 Task: Open Card Company Culture Workshop in Board Customer Journey Mapping Tools to Workspace Financial Management and add a team member Softage.1@softage.net, a label Yellow, a checklist IT Infrastructure, an attachment from your google drive, a color Yellow and finally, add a card description 'Plan and execute company team-building conference with guest speakers on teamwork' and a comment 'Let us approach this task with a growth mindset, embracing challenges and seeing them as opportunities to learn and improve.'. Add a start date 'Jan 01, 1900' with a due date 'Jan 08, 1900'
Action: Mouse moved to (96, 290)
Screenshot: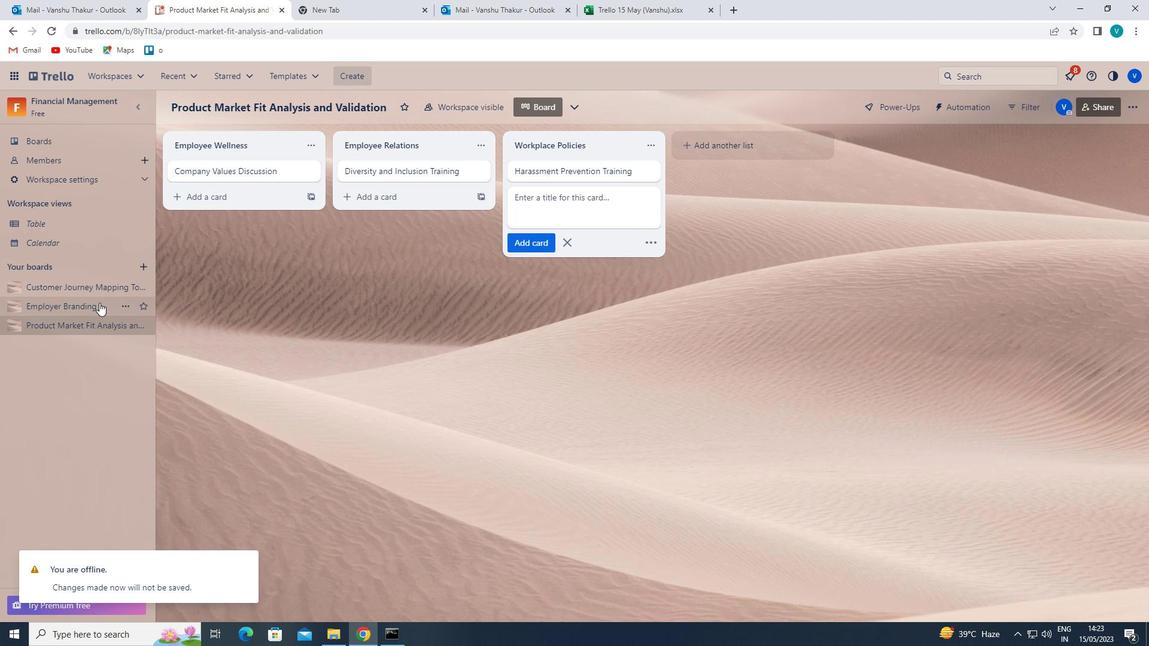 
Action: Mouse pressed left at (96, 290)
Screenshot: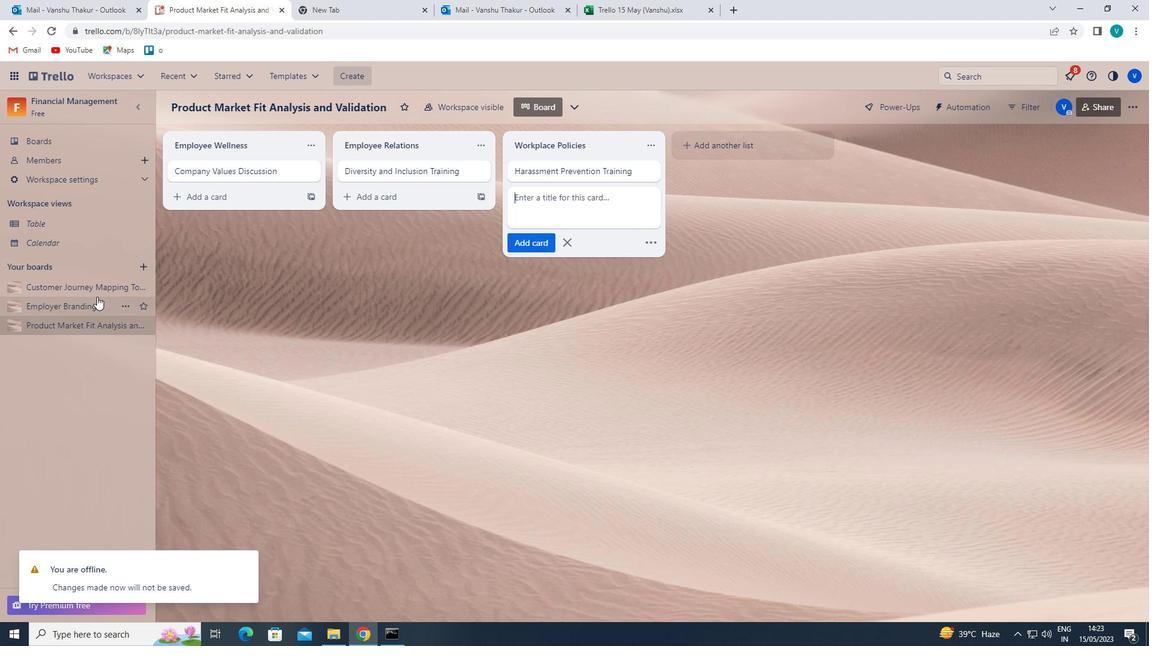 
Action: Mouse moved to (252, 175)
Screenshot: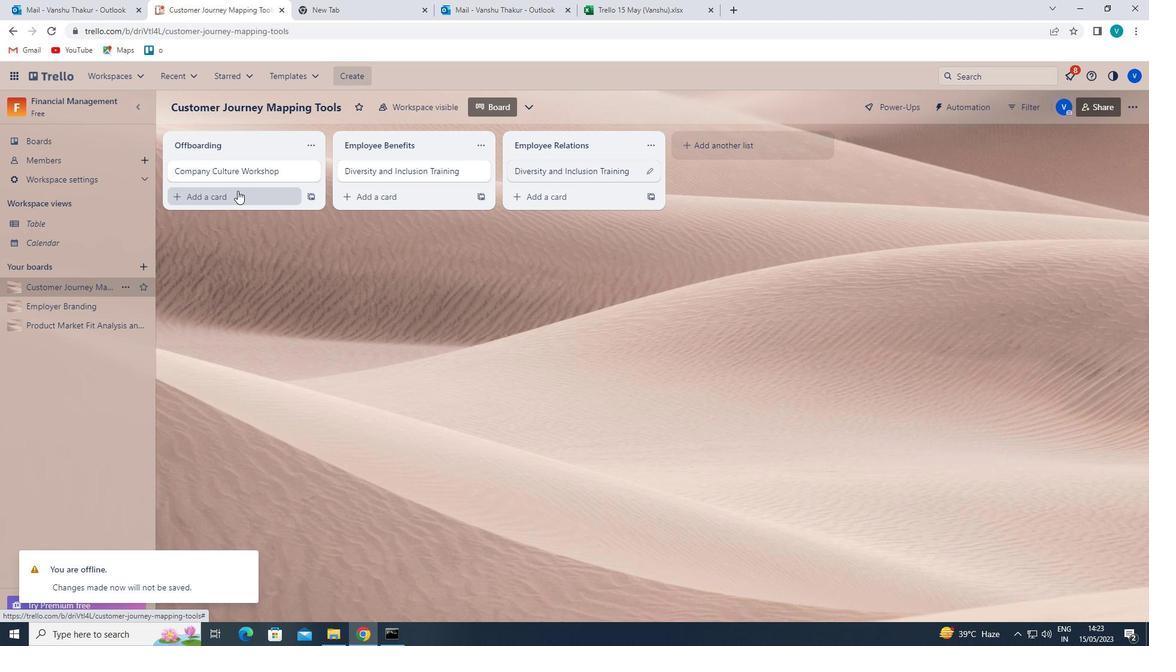 
Action: Mouse pressed left at (252, 175)
Screenshot: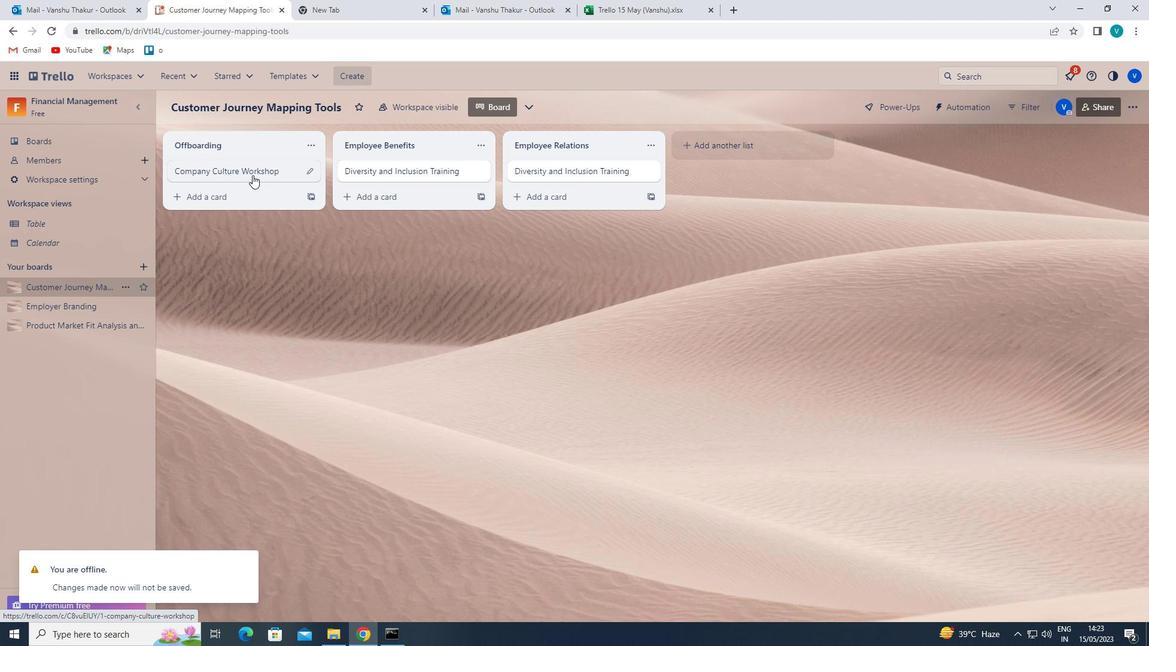 
Action: Mouse moved to (739, 174)
Screenshot: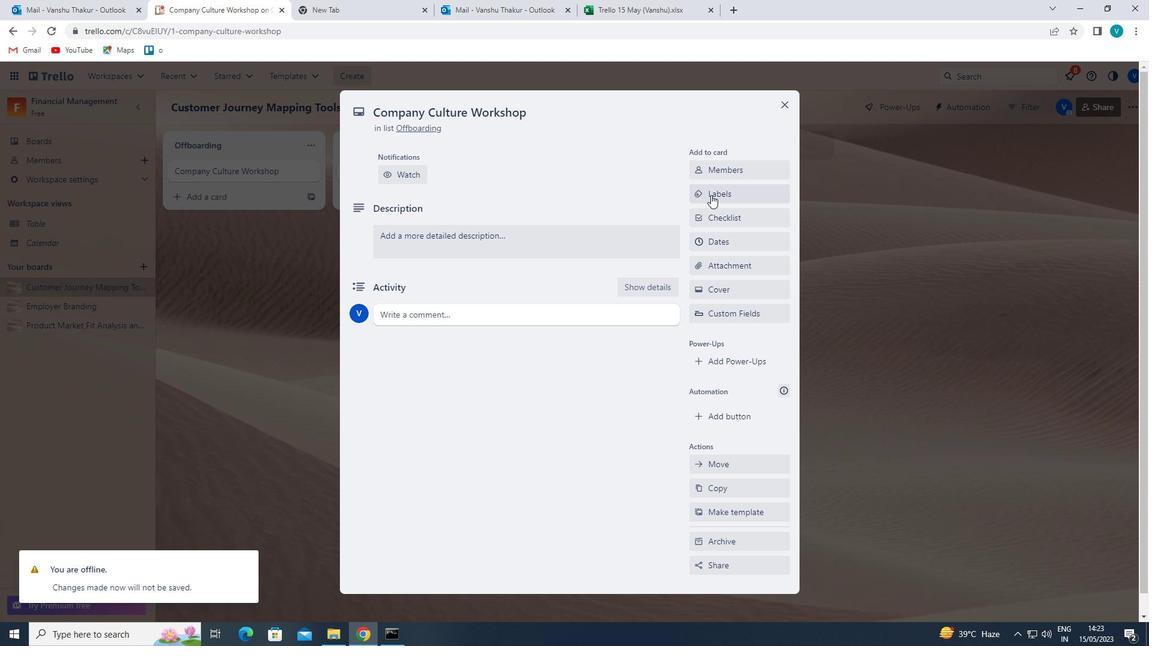 
Action: Mouse pressed left at (739, 174)
Screenshot: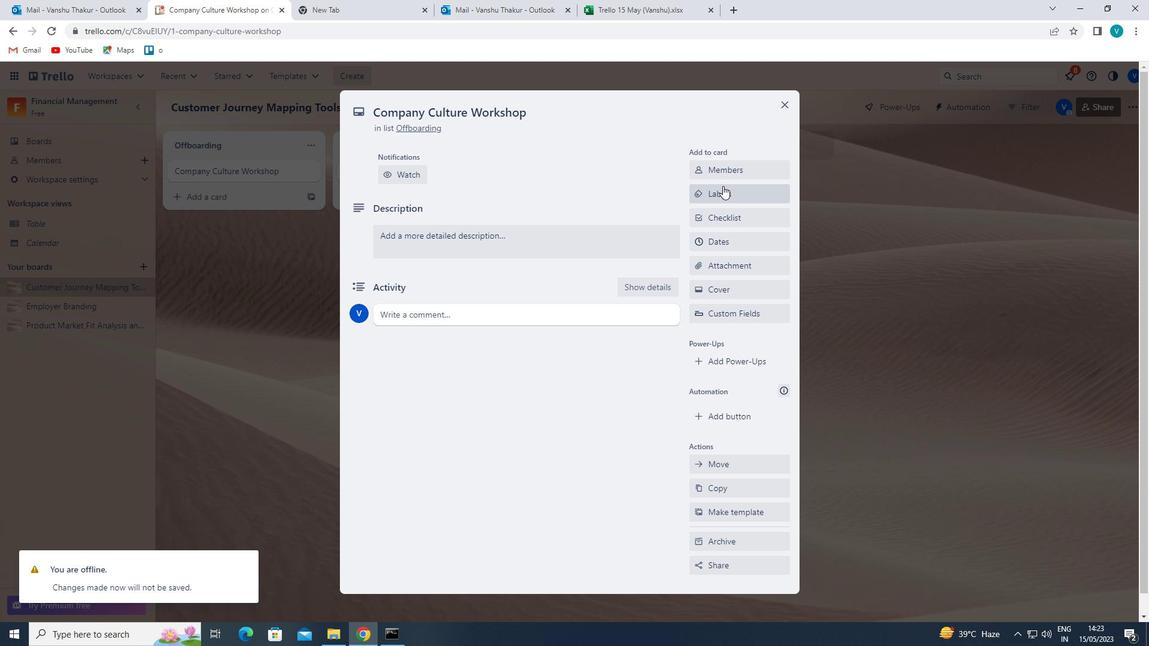 
Action: Mouse moved to (738, 222)
Screenshot: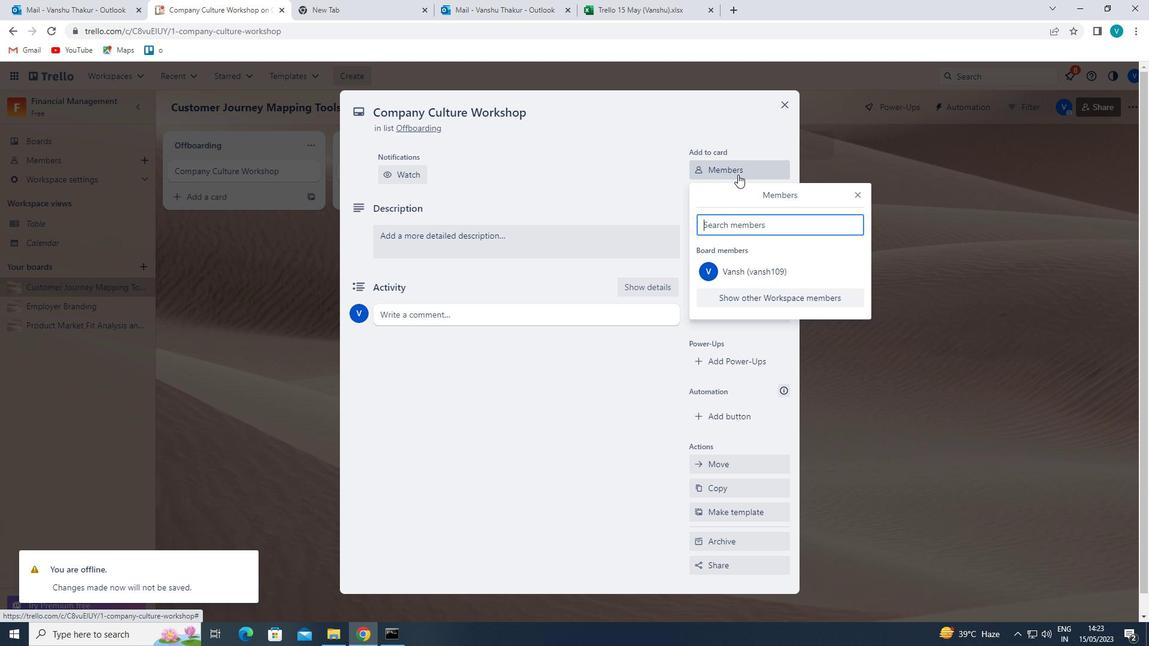 
Action: Mouse pressed left at (738, 222)
Screenshot: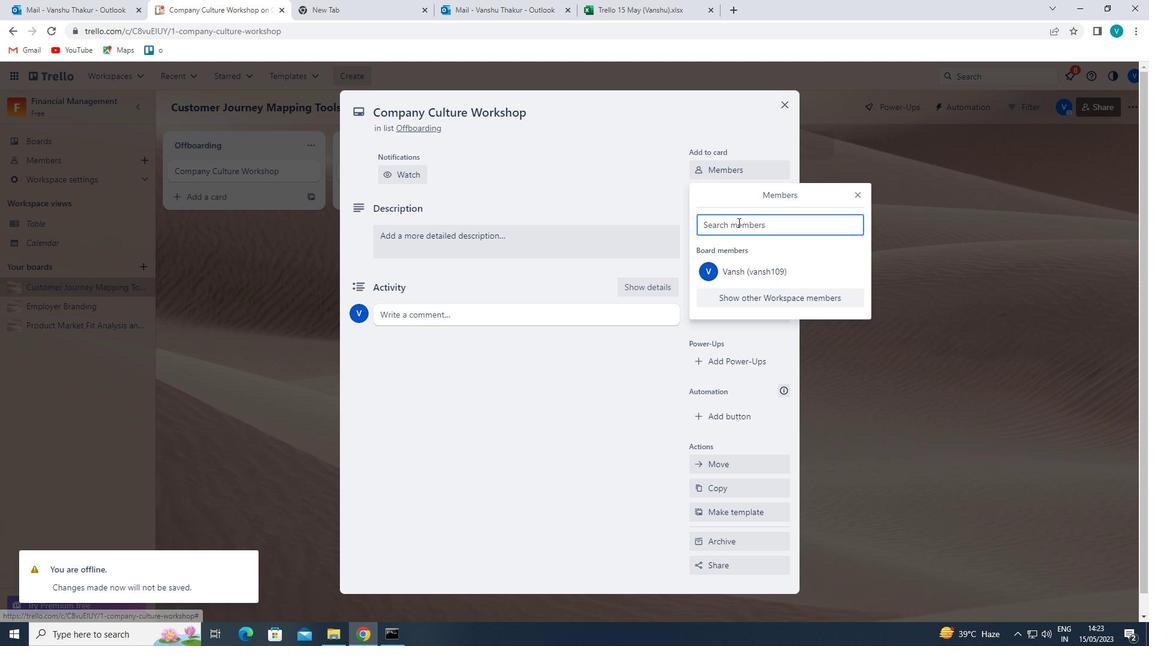 
Action: Key pressed <Key.shift>SOFT
Screenshot: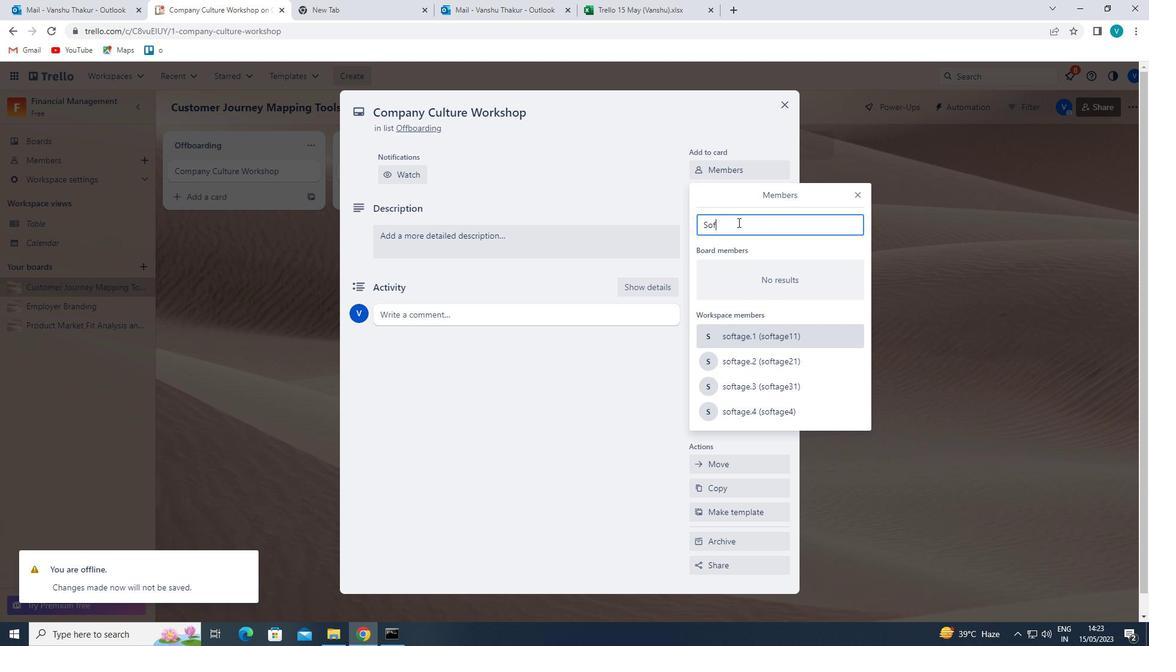 
Action: Mouse moved to (757, 336)
Screenshot: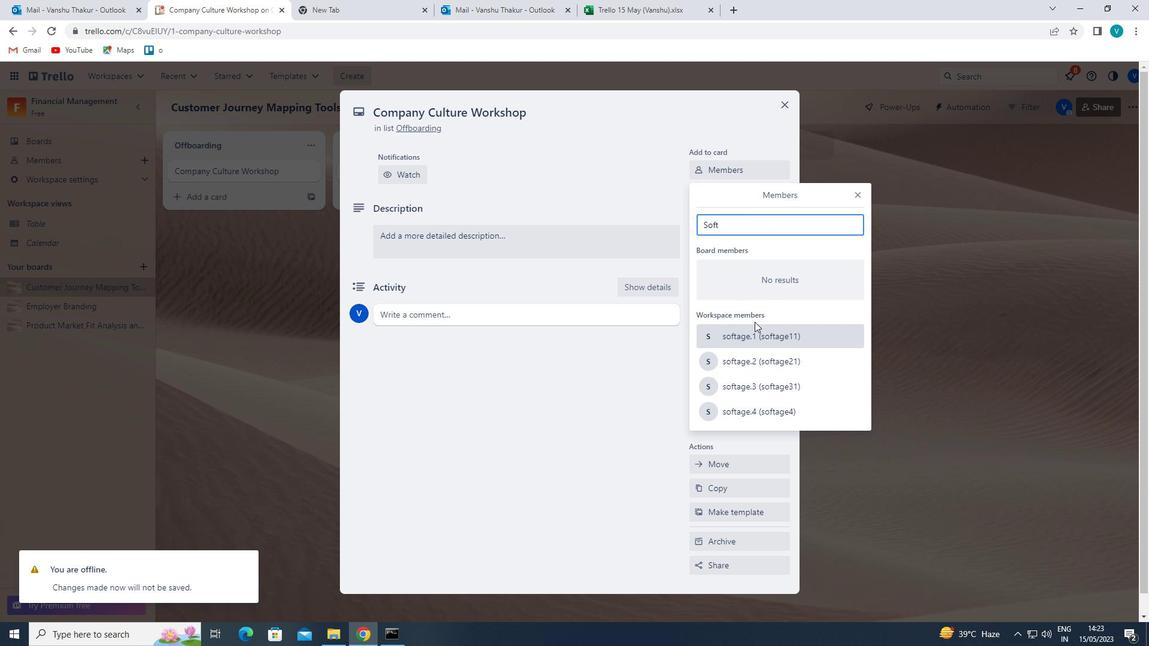 
Action: Mouse pressed left at (757, 336)
Screenshot: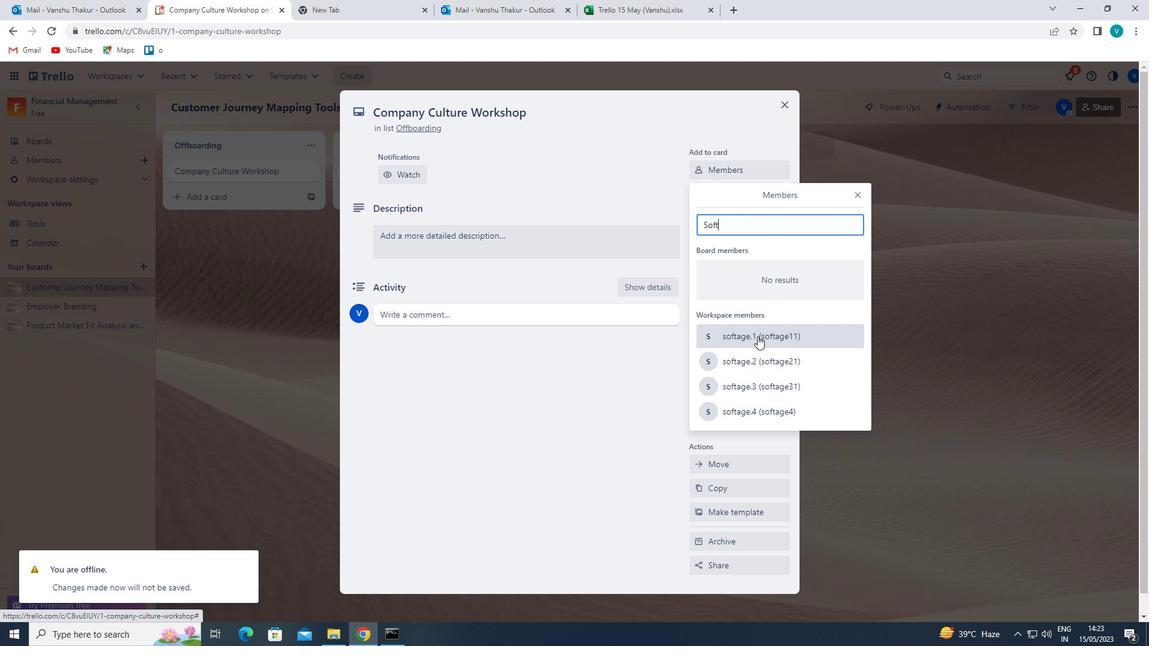 
Action: Mouse moved to (862, 194)
Screenshot: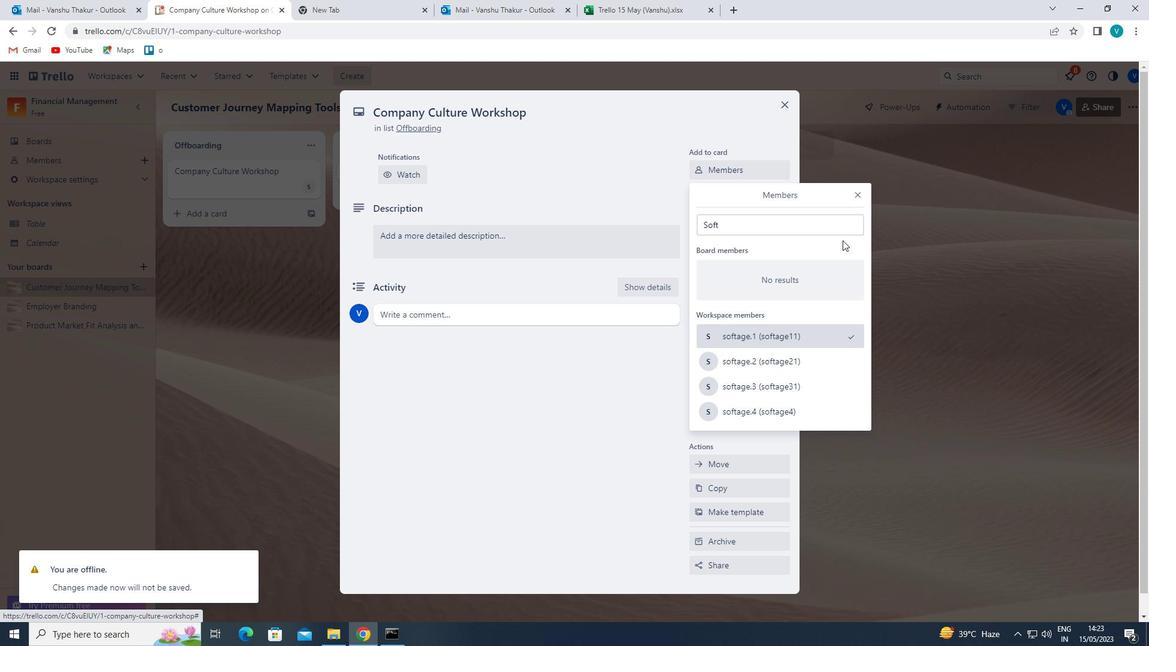 
Action: Mouse pressed left at (862, 194)
Screenshot: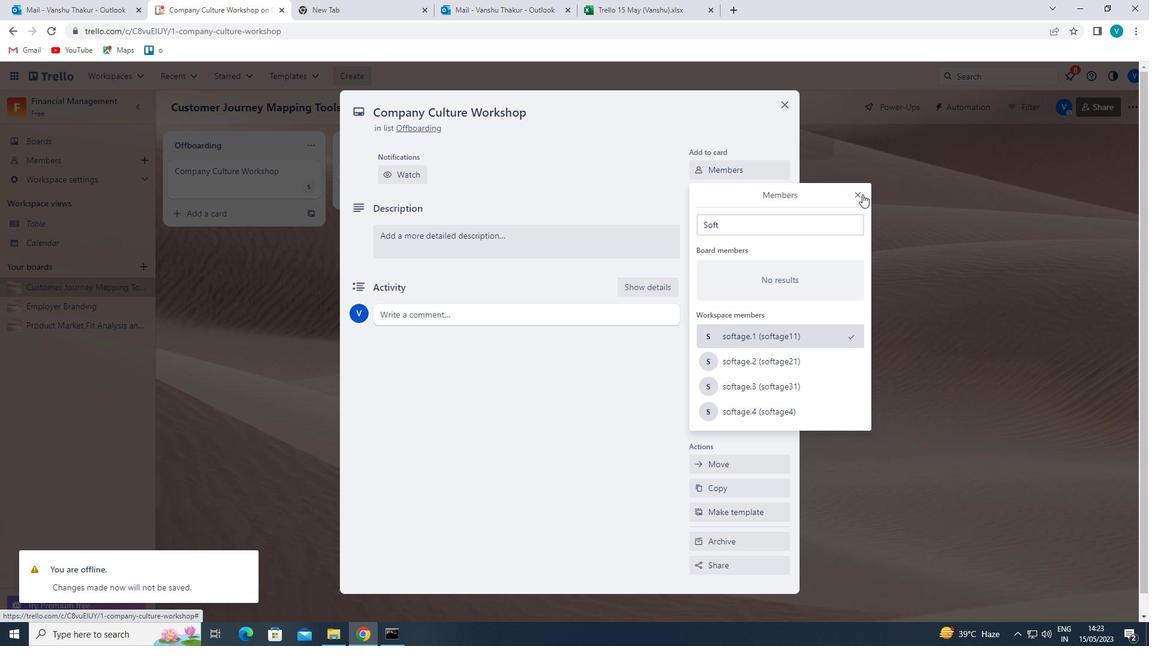 
Action: Mouse moved to (747, 197)
Screenshot: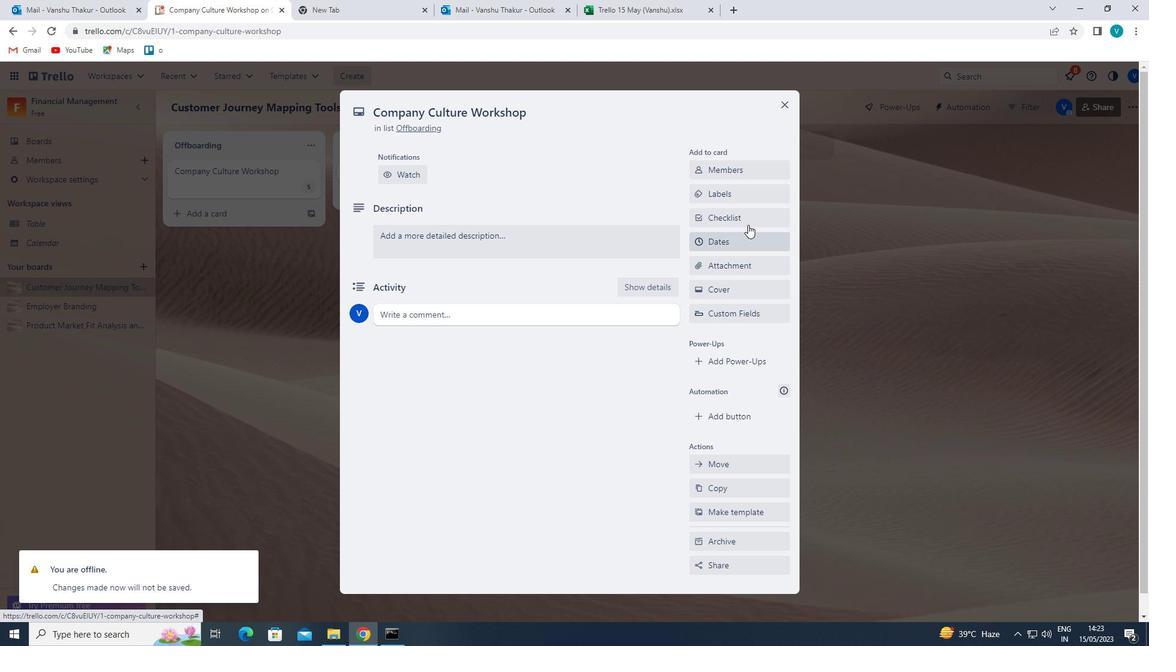 
Action: Mouse pressed left at (747, 197)
Screenshot: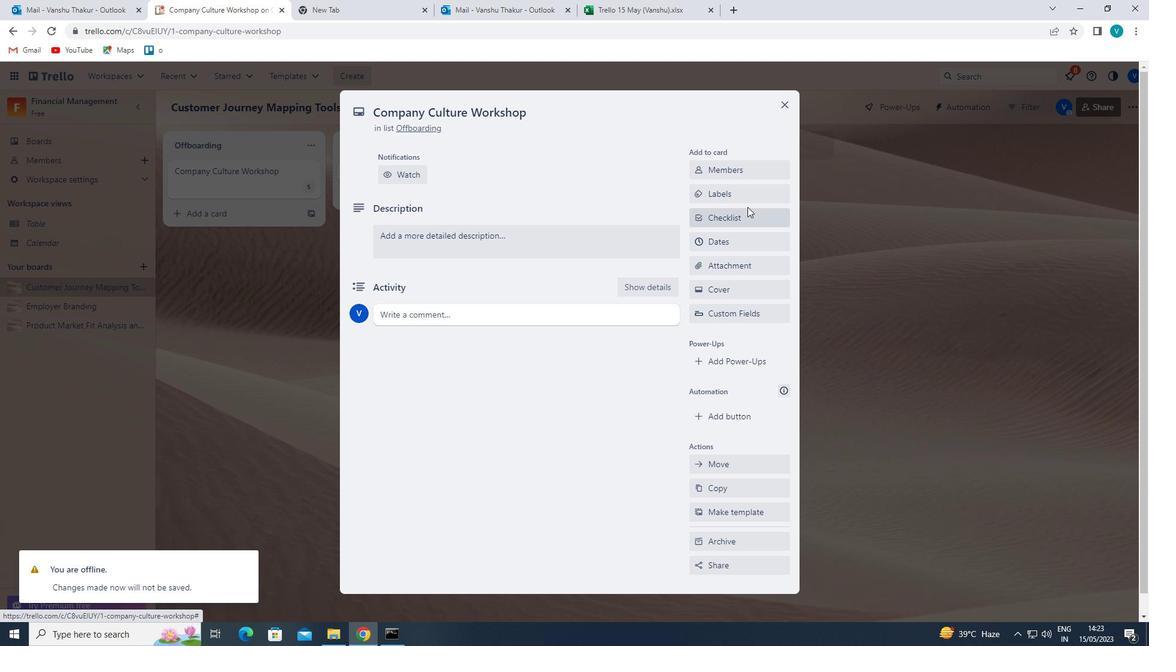 
Action: Mouse moved to (748, 316)
Screenshot: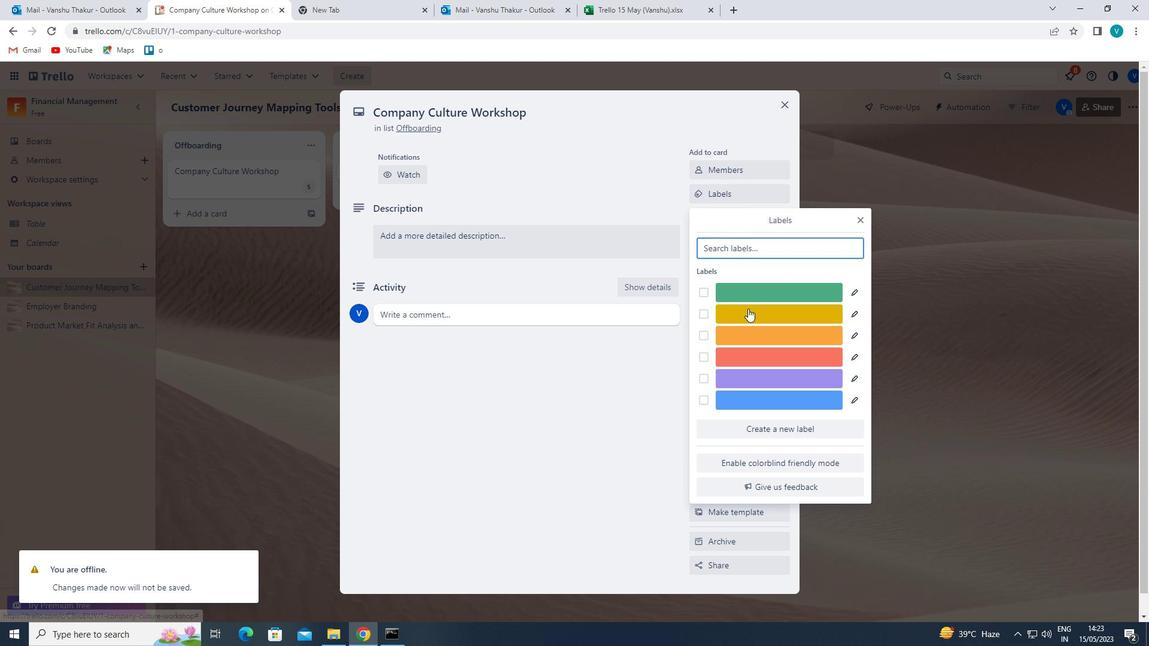 
Action: Mouse pressed left at (748, 316)
Screenshot: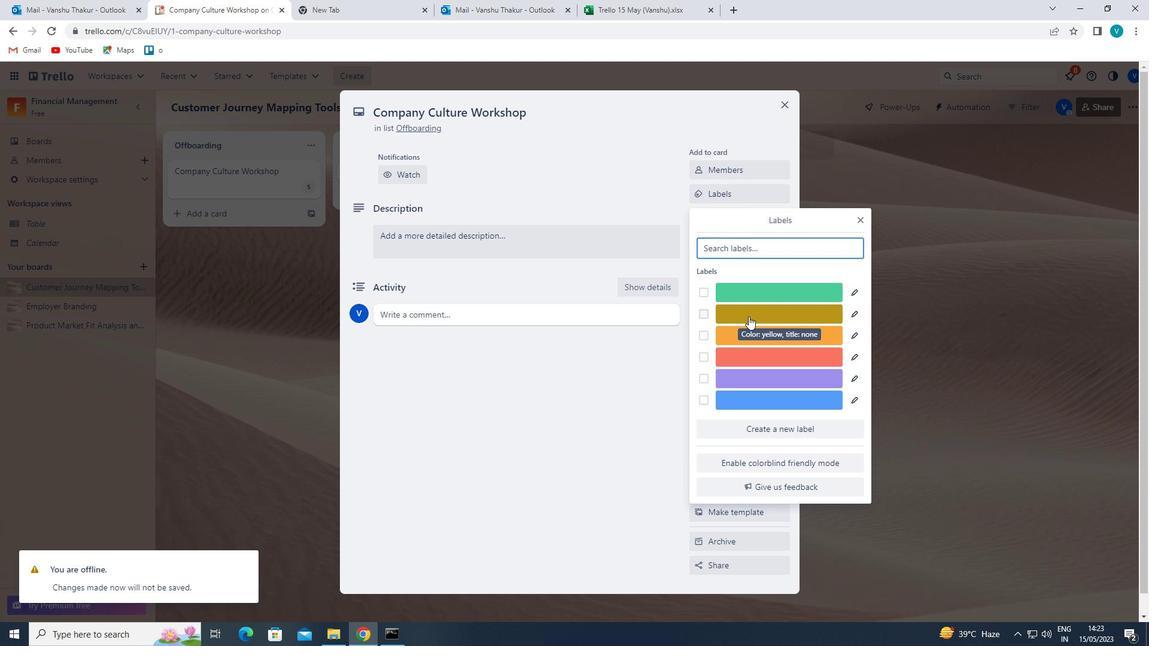 
Action: Mouse moved to (861, 219)
Screenshot: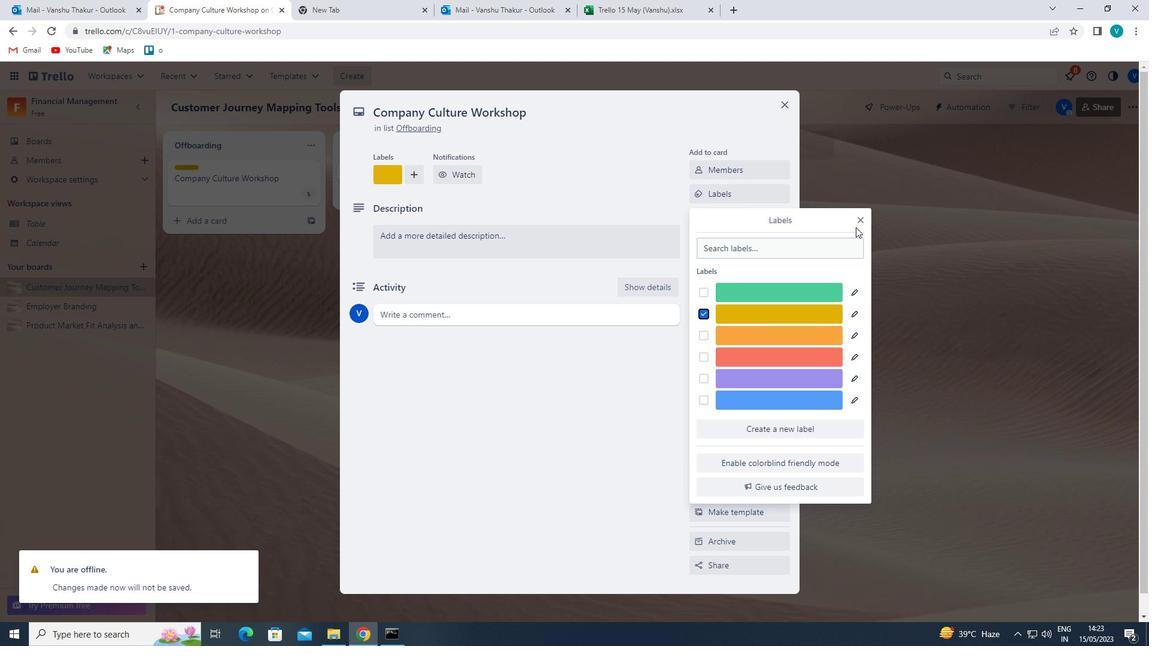 
Action: Mouse pressed left at (861, 219)
Screenshot: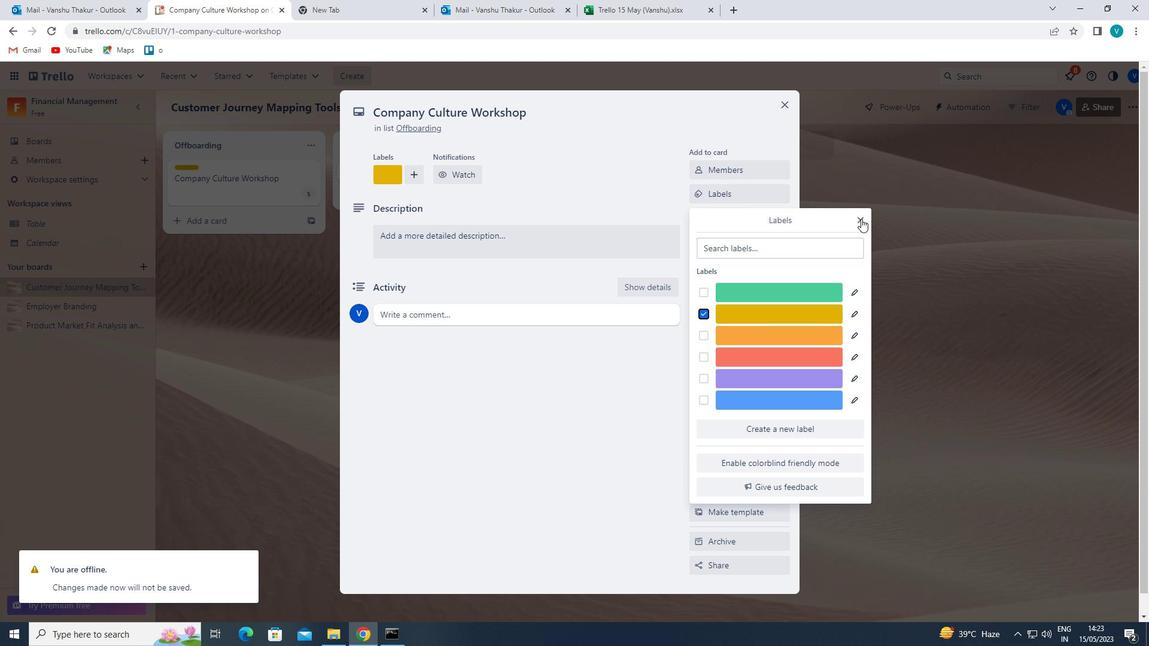 
Action: Mouse moved to (720, 222)
Screenshot: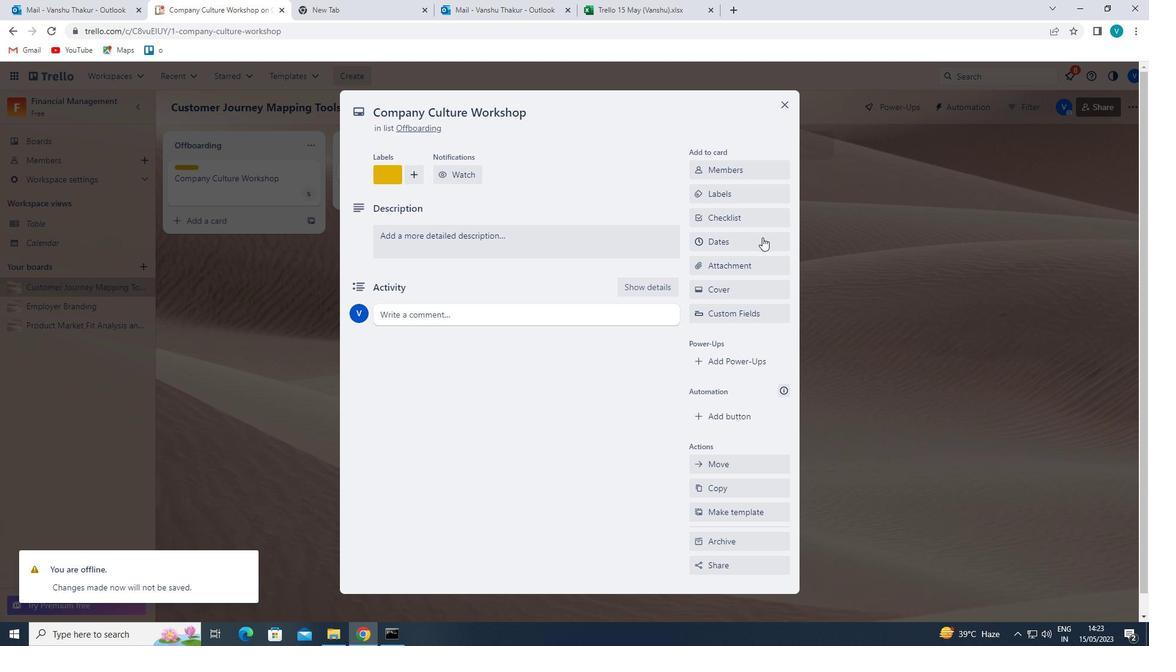 
Action: Mouse pressed left at (720, 222)
Screenshot: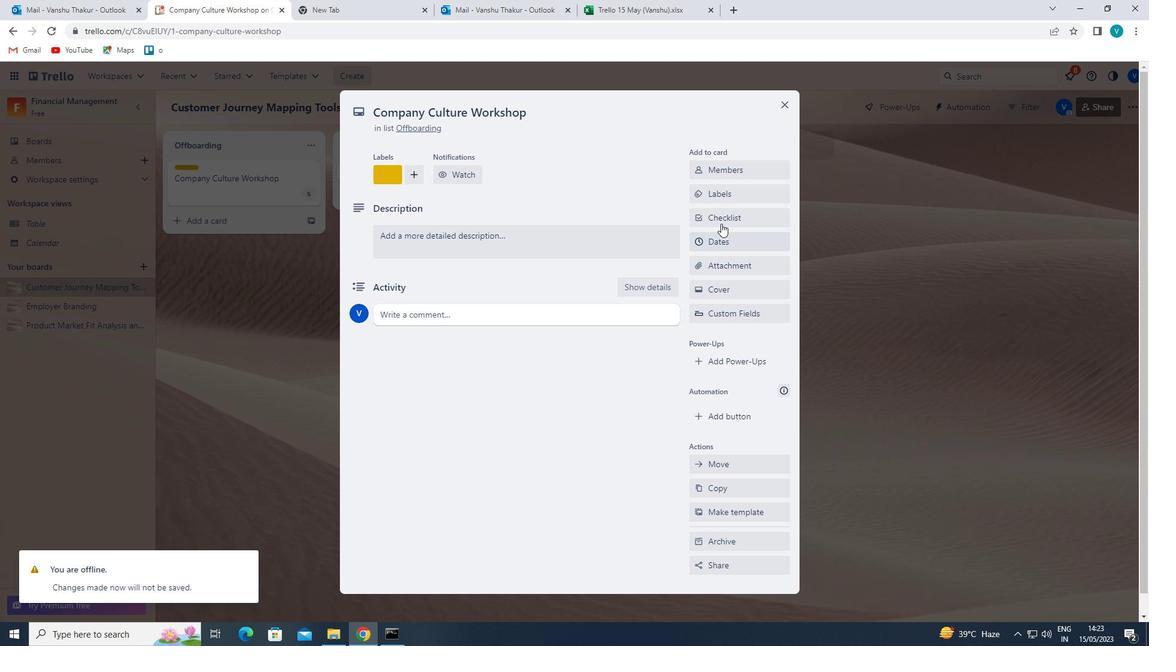 
Action: Key pressed <Key.shift><Key.shift><Key.shift><Key.shift>IT<Key.space><Key.shift>INFRASTRUCTURE
Screenshot: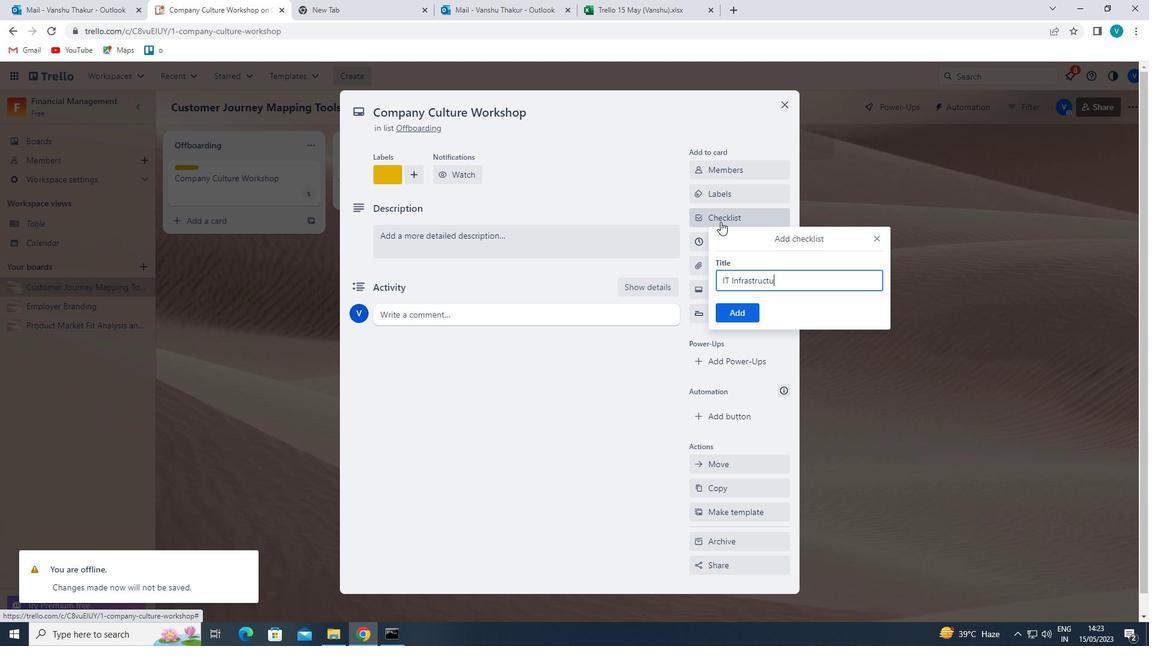 
Action: Mouse moved to (726, 308)
Screenshot: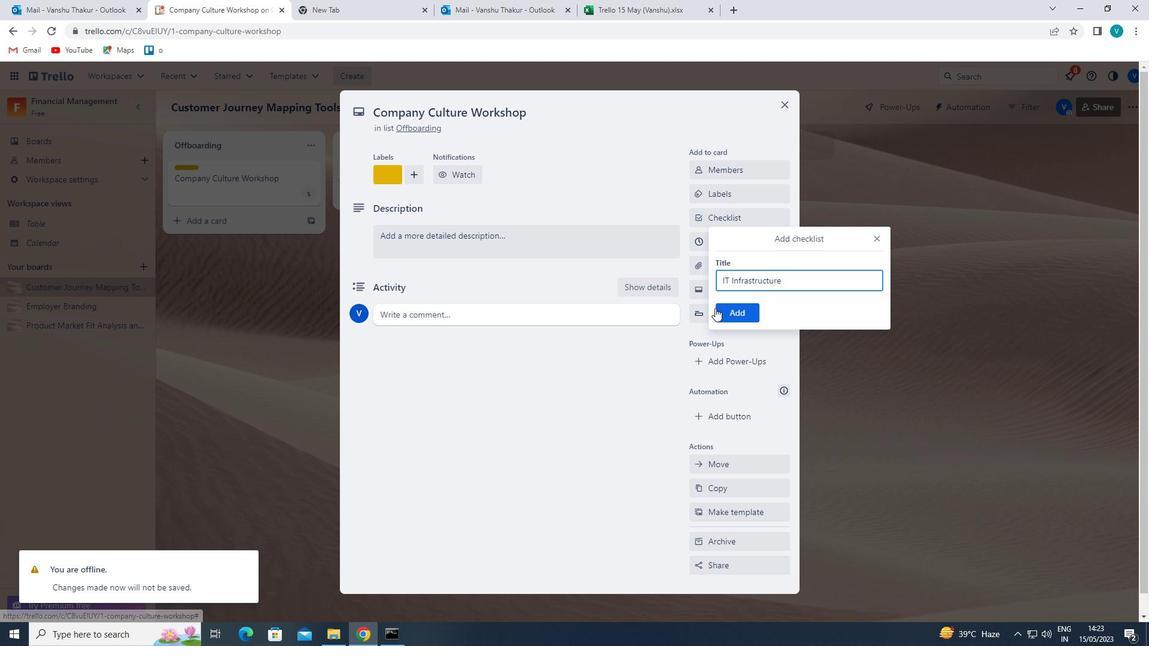 
Action: Mouse pressed left at (726, 308)
Screenshot: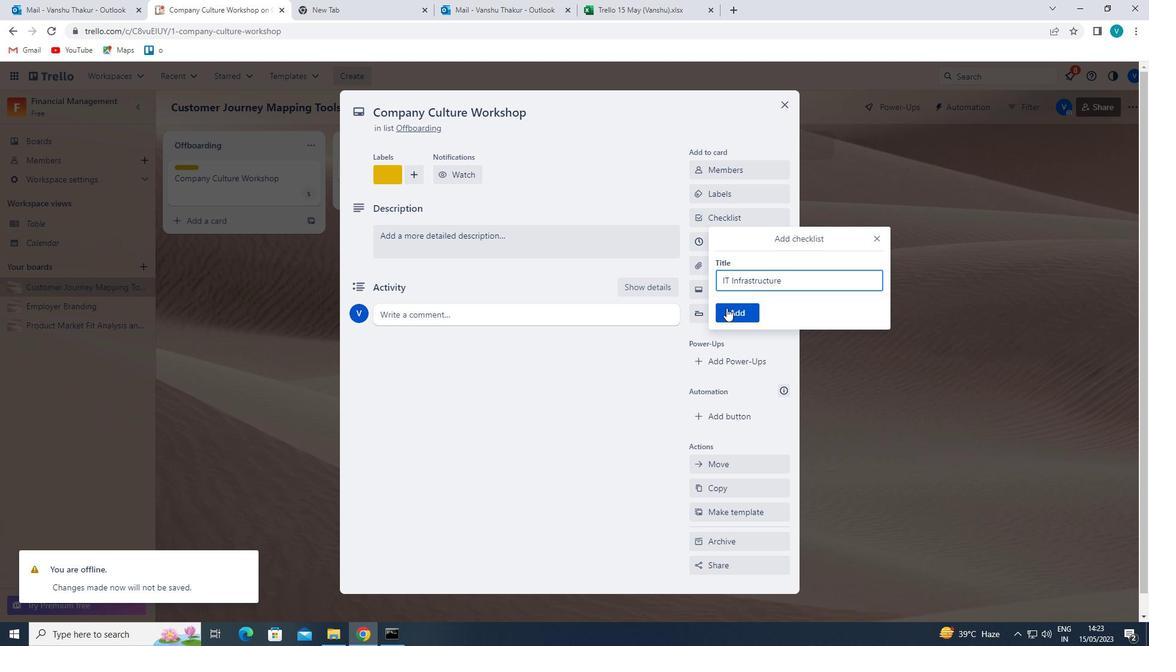 
Action: Mouse moved to (740, 266)
Screenshot: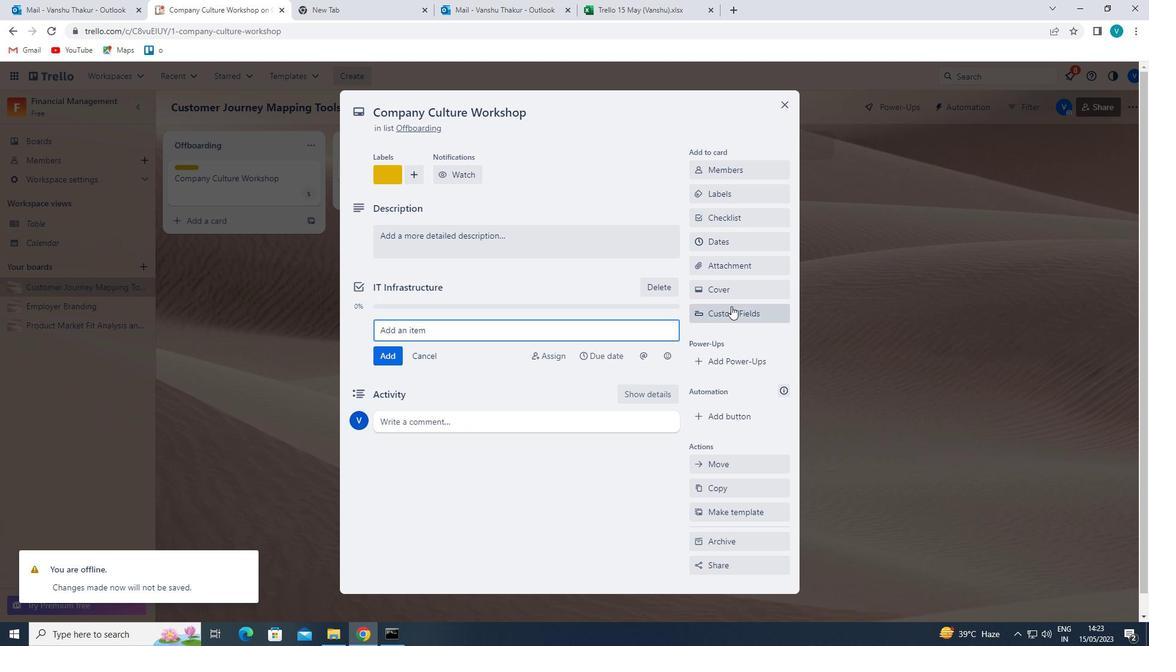
Action: Mouse pressed left at (740, 266)
Screenshot: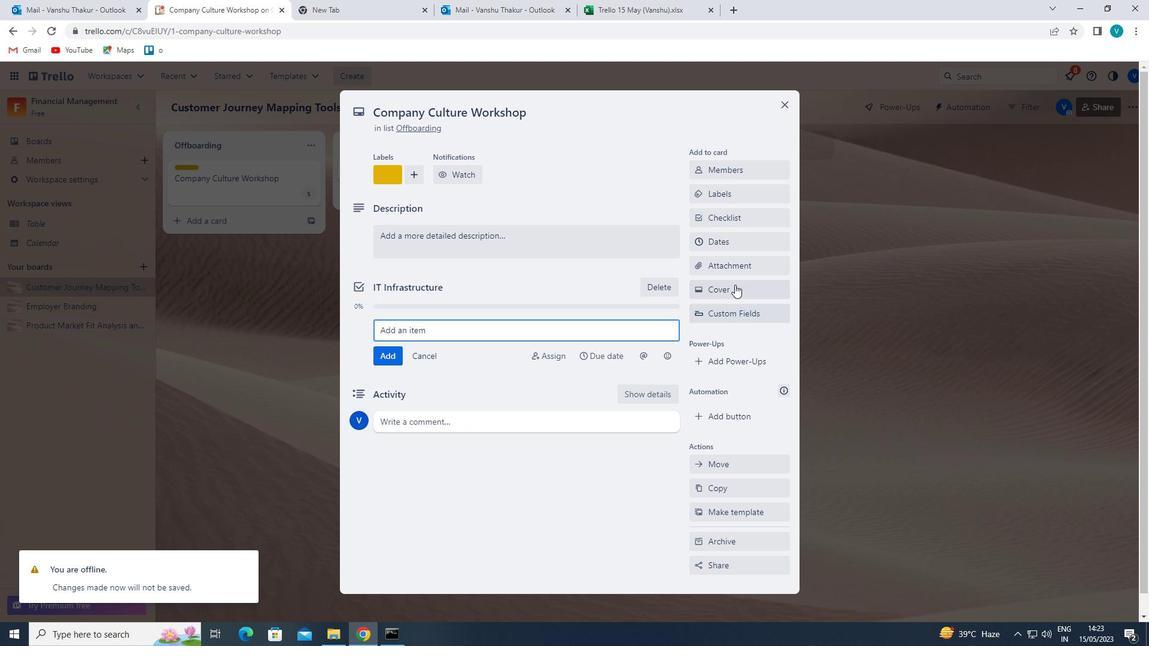 
Action: Mouse moved to (721, 352)
Screenshot: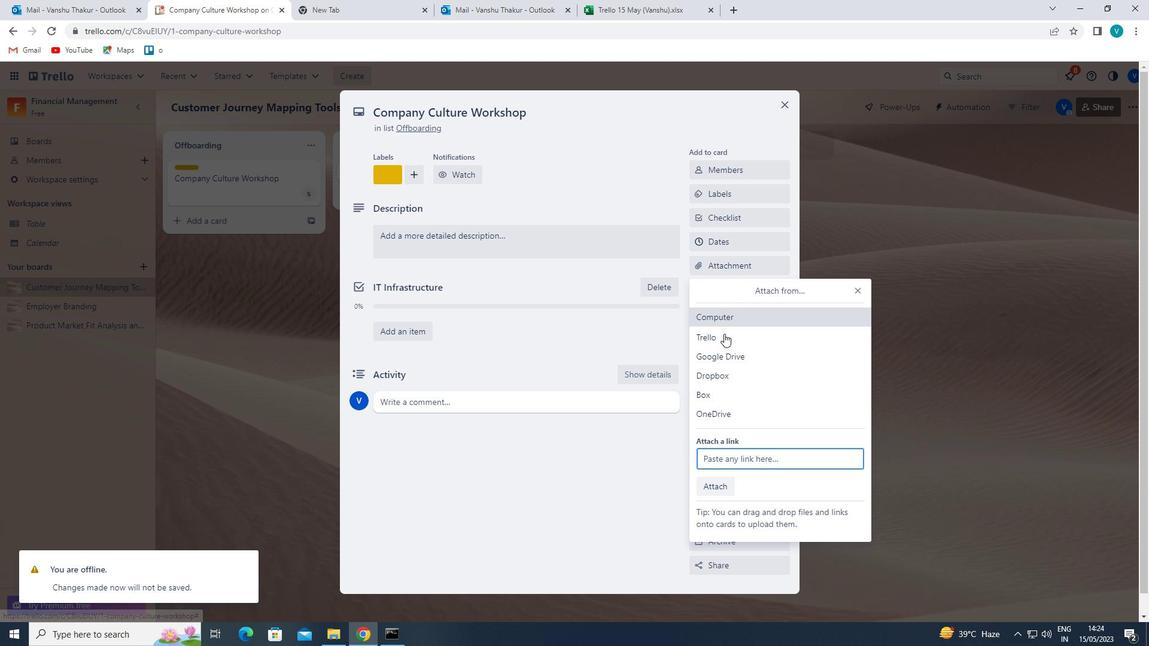 
Action: Mouse pressed left at (721, 352)
Screenshot: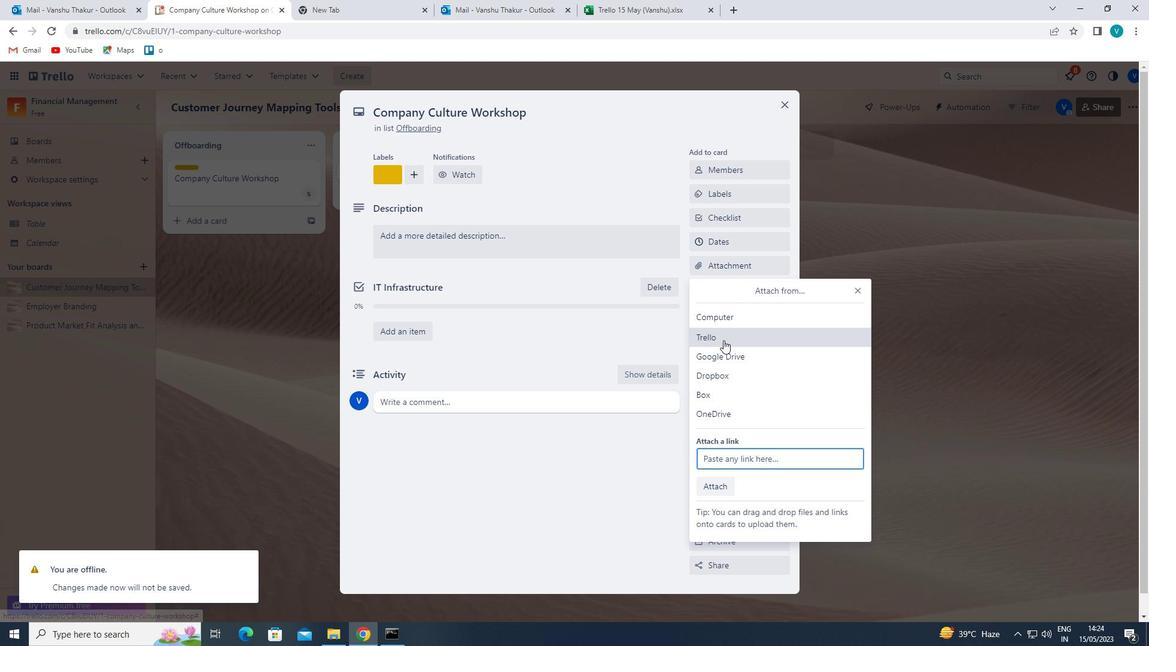 
Action: Mouse moved to (662, 322)
Screenshot: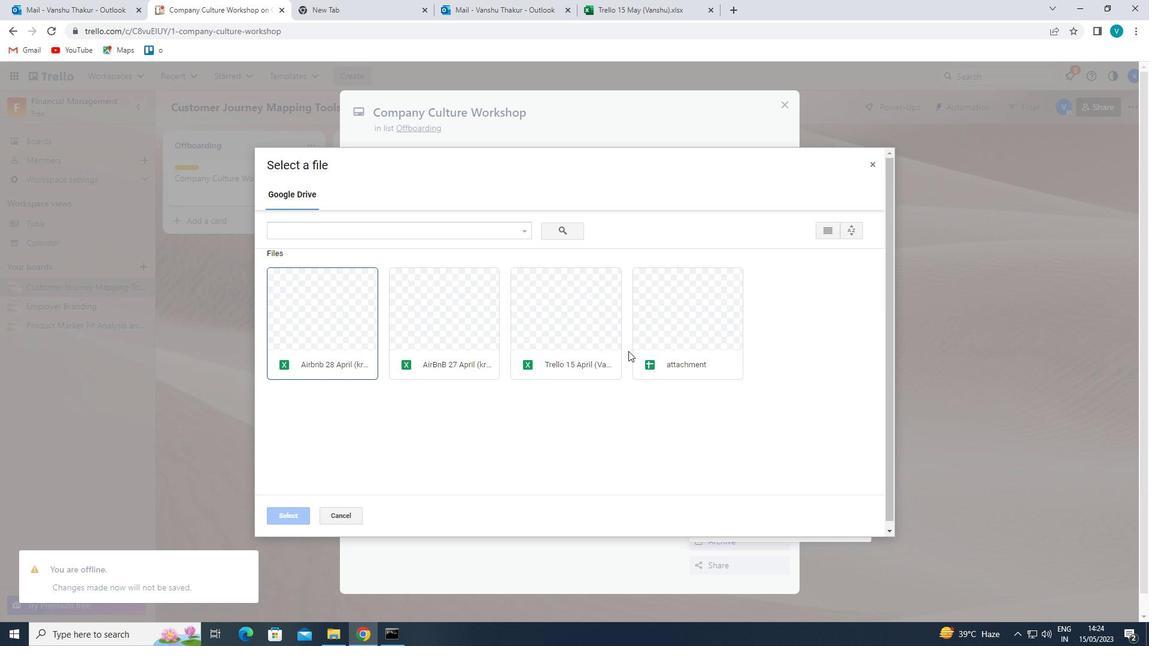 
Action: Mouse pressed left at (662, 322)
Screenshot: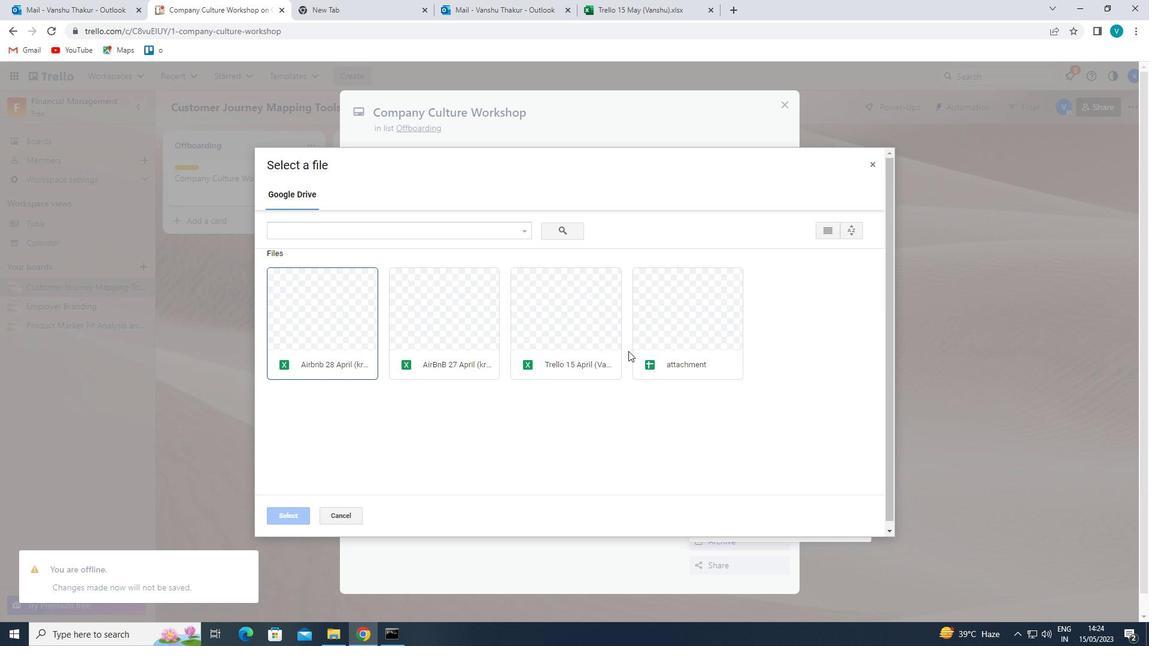 
Action: Mouse moved to (283, 511)
Screenshot: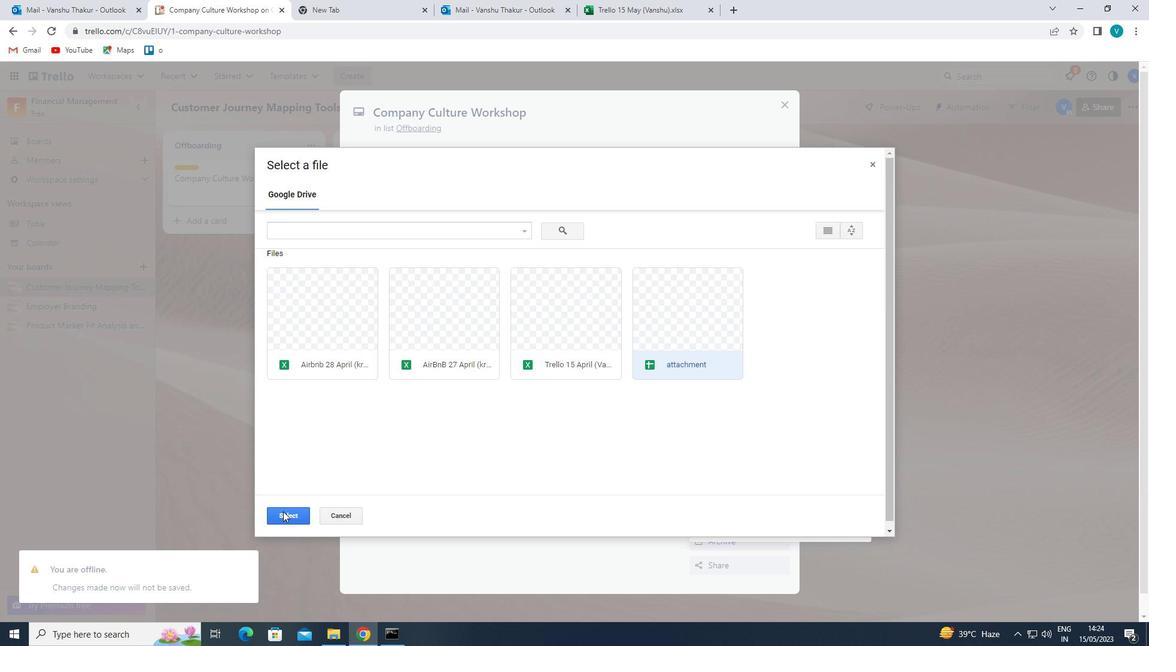 
Action: Mouse pressed left at (283, 511)
Screenshot: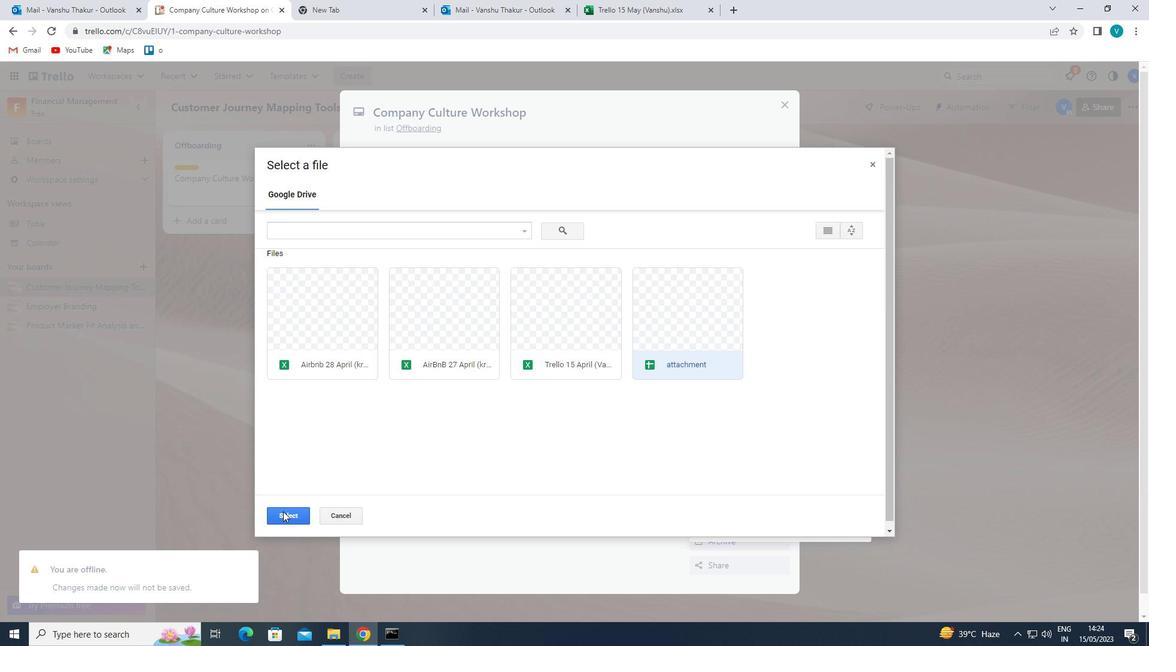 
Action: Mouse moved to (717, 286)
Screenshot: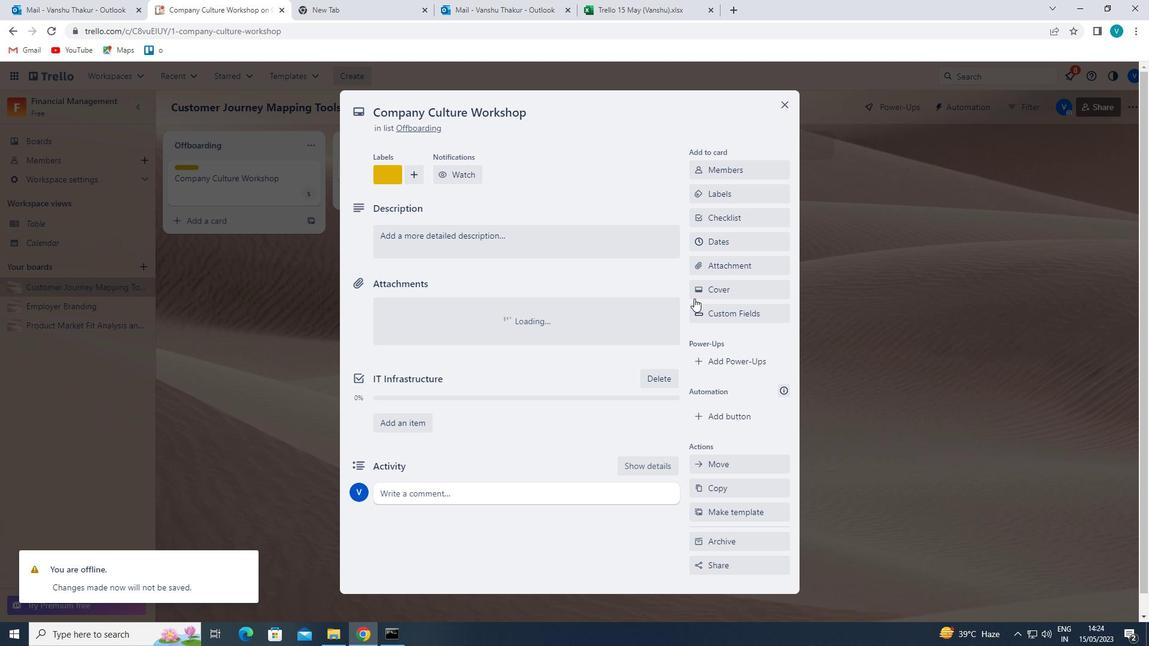 
Action: Mouse pressed left at (717, 286)
Screenshot: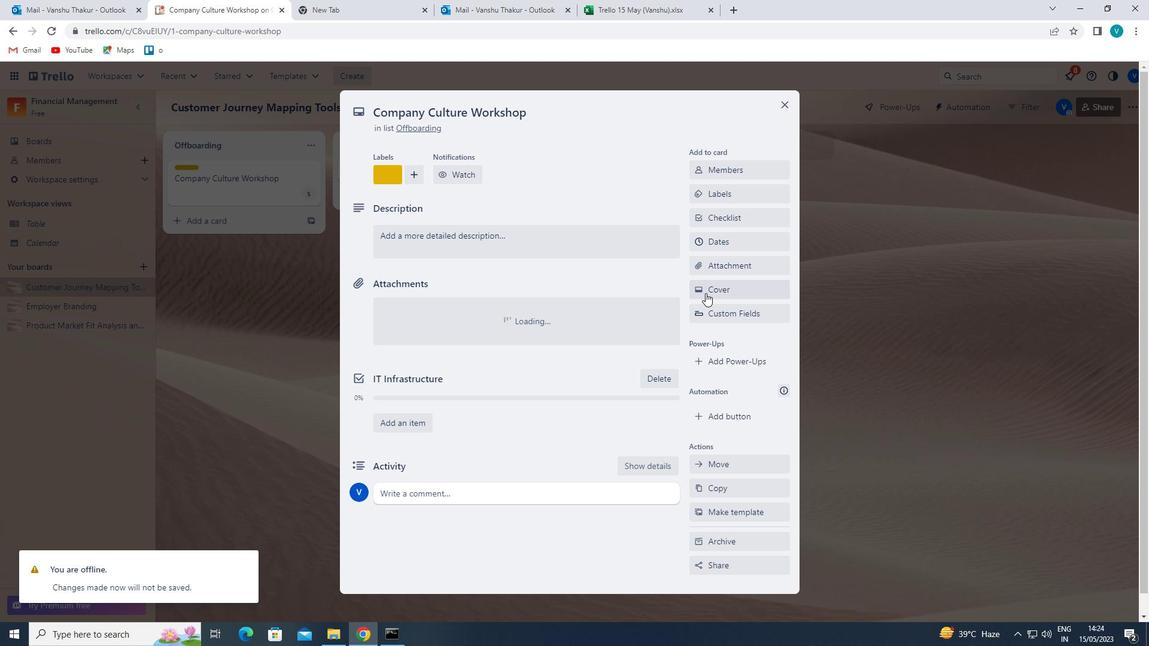 
Action: Mouse moved to (745, 382)
Screenshot: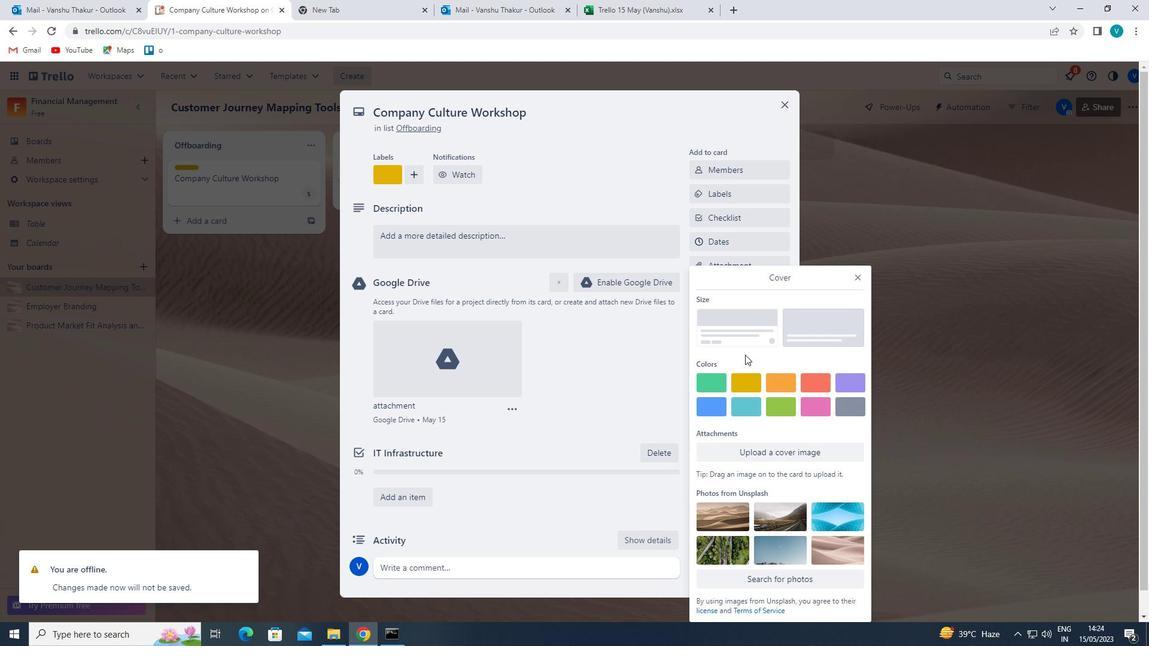 
Action: Mouse pressed left at (745, 382)
Screenshot: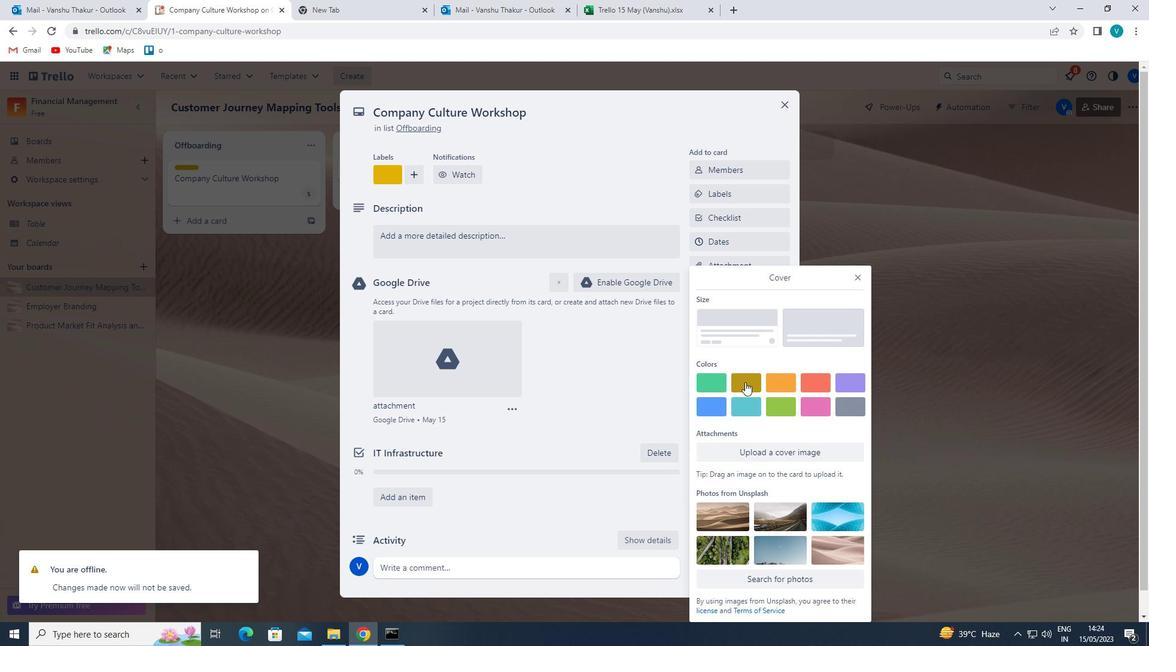 
Action: Mouse moved to (857, 253)
Screenshot: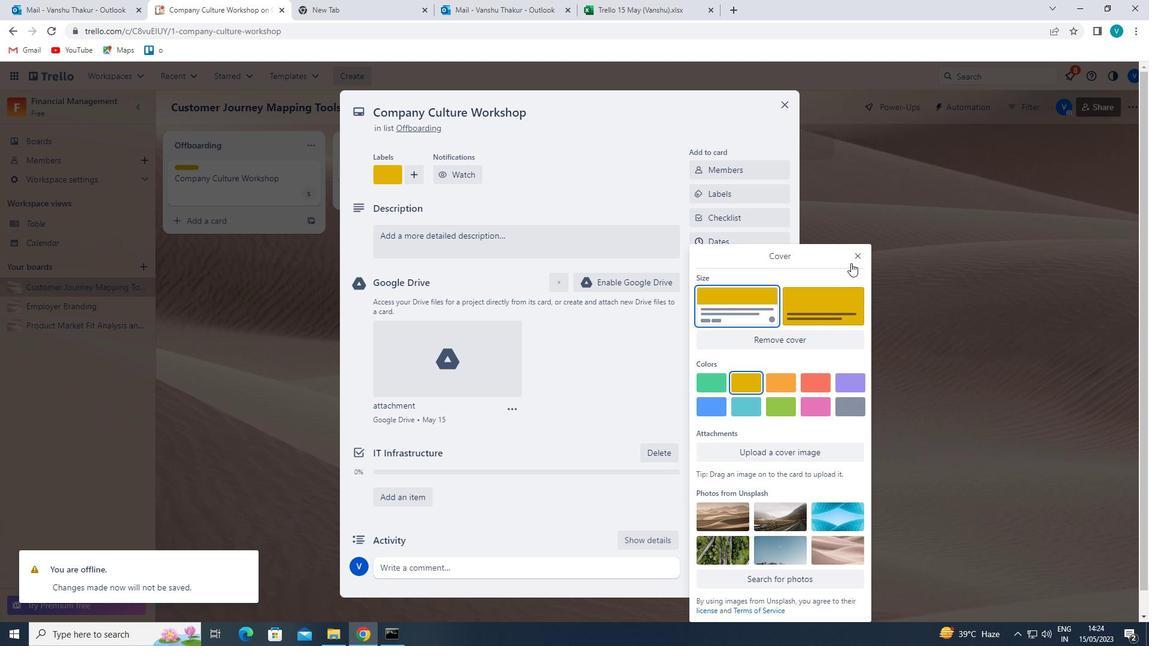 
Action: Mouse pressed left at (857, 253)
Screenshot: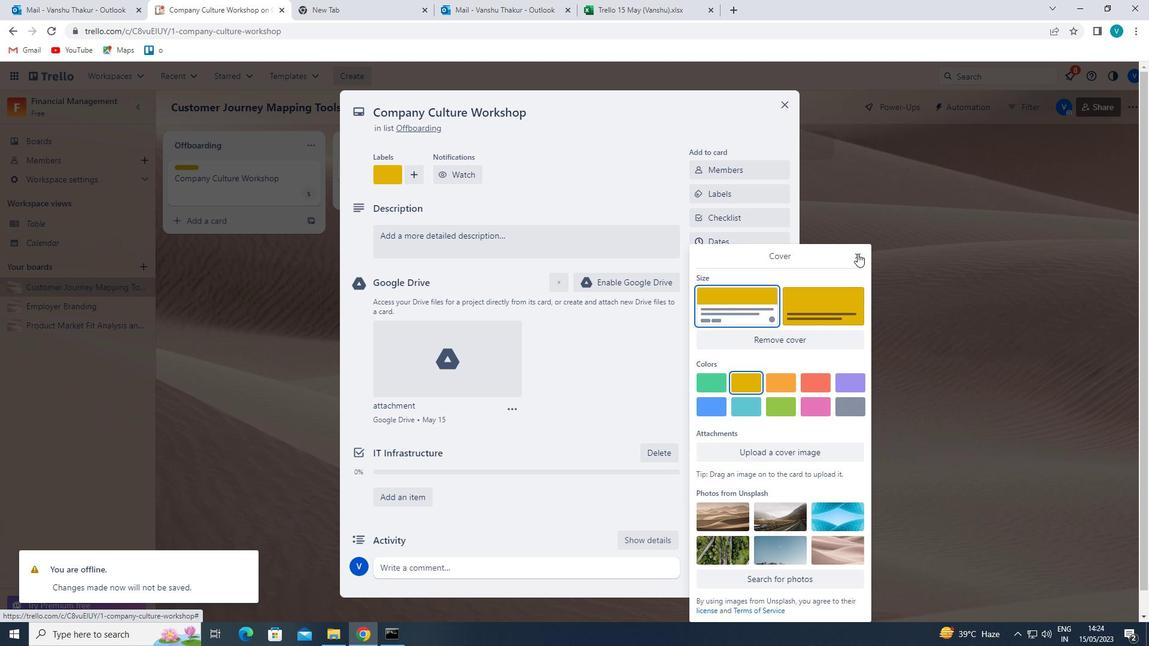 
Action: Mouse moved to (538, 244)
Screenshot: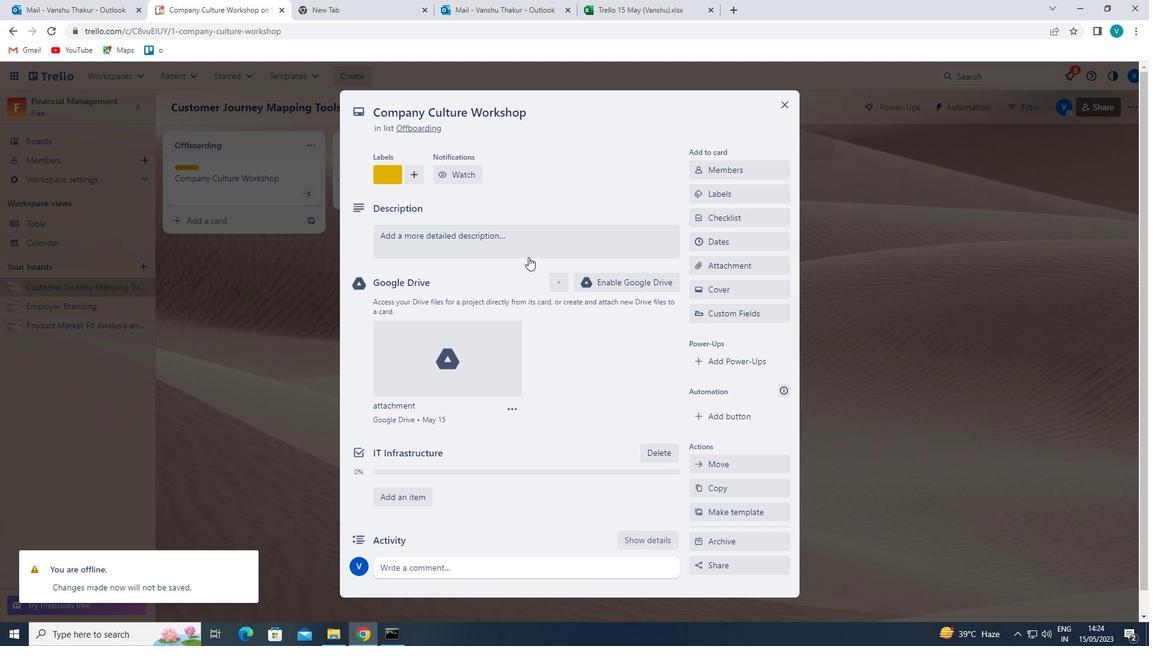 
Action: Mouse pressed left at (538, 244)
Screenshot: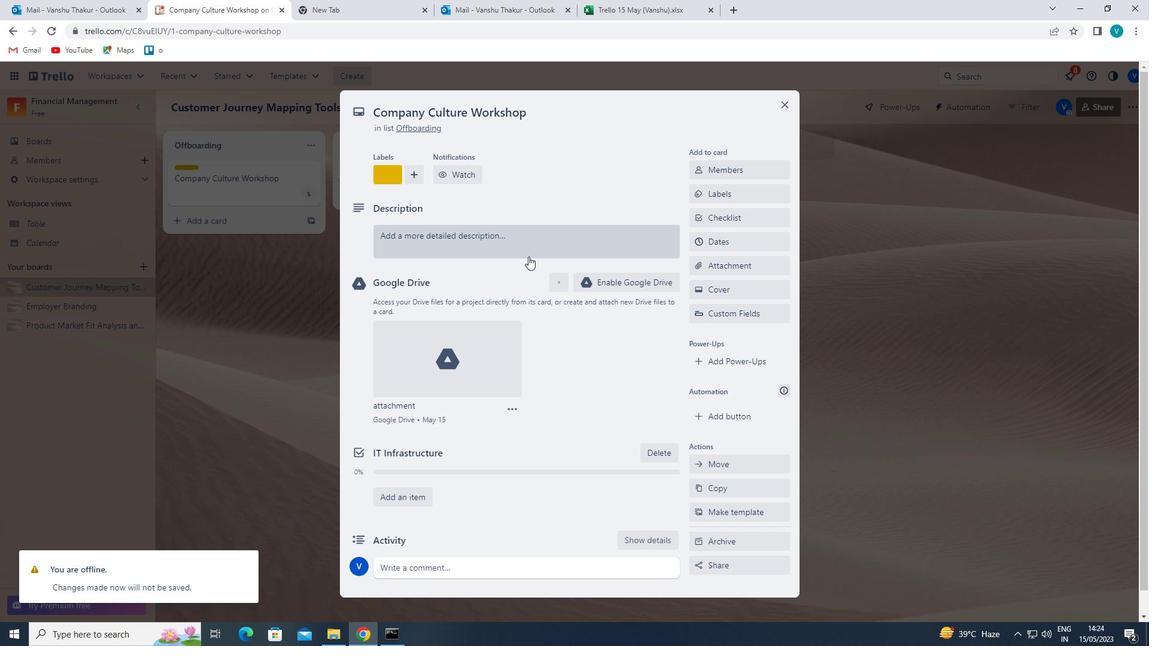 
Action: Key pressed '<Key.shift>PLAN<Key.space>AND<Key.space>EXECUTE<Key.space>COMPANY<Key.space>TEAM-BUILDING<Key.space>CONFERENCE<Key.space>WITH<Key.space>GUEST<Key.space>SPEAKERS<Key.space>ON<Key.space>TEAMWORK'
Screenshot: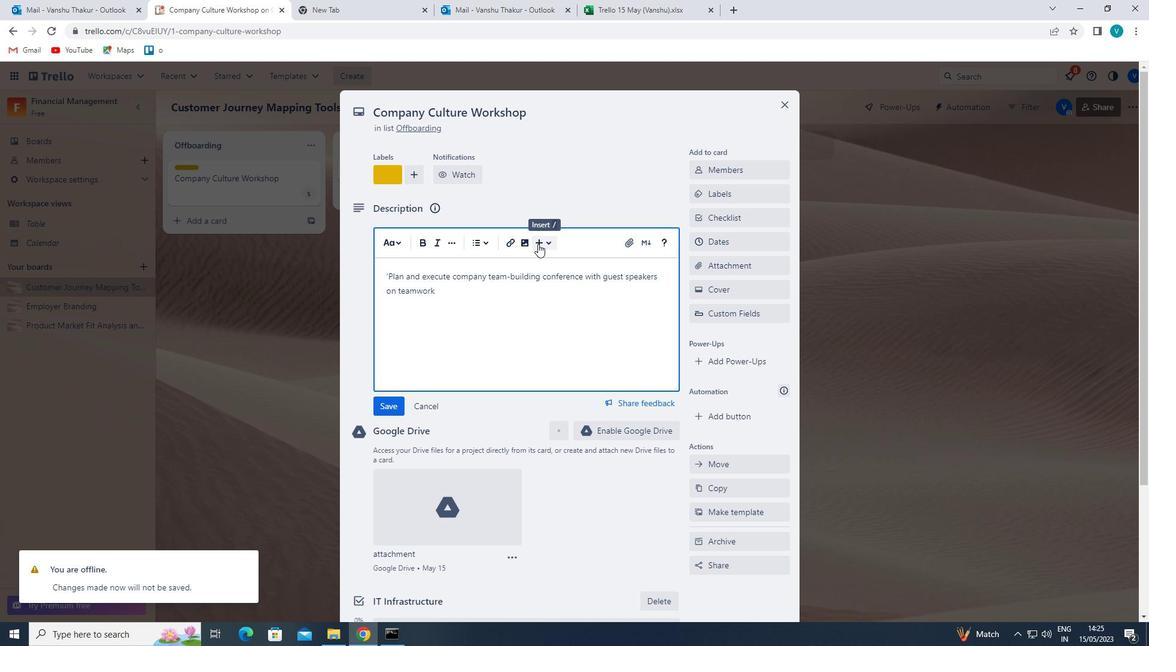 
Action: Mouse moved to (389, 404)
Screenshot: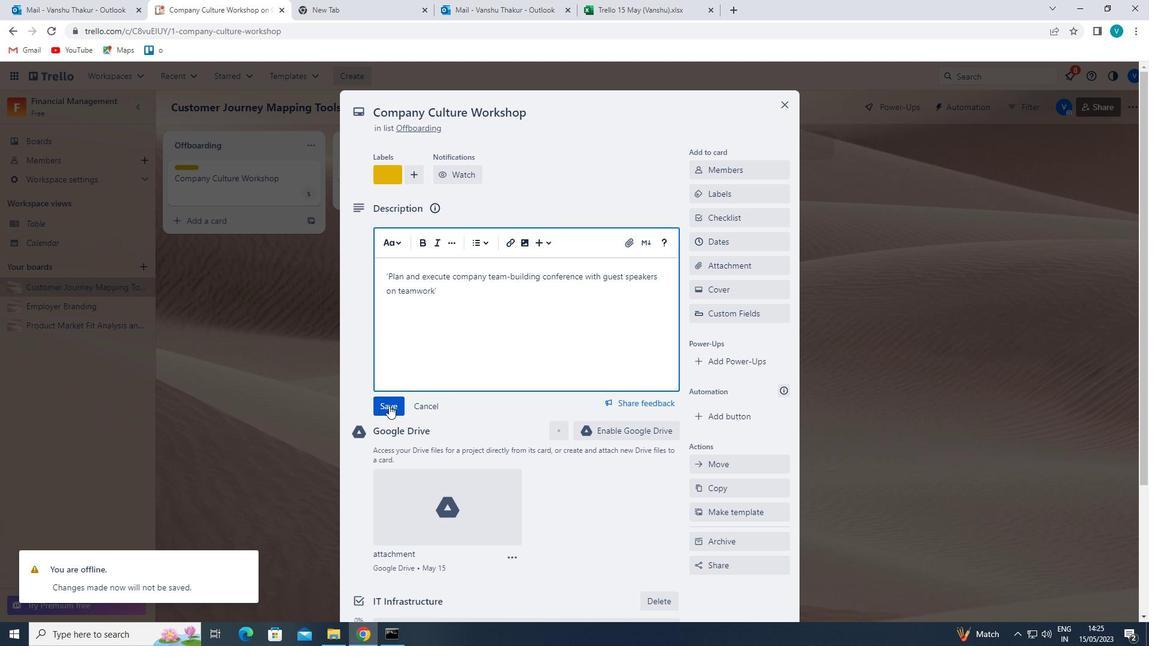 
Action: Mouse pressed left at (389, 404)
Screenshot: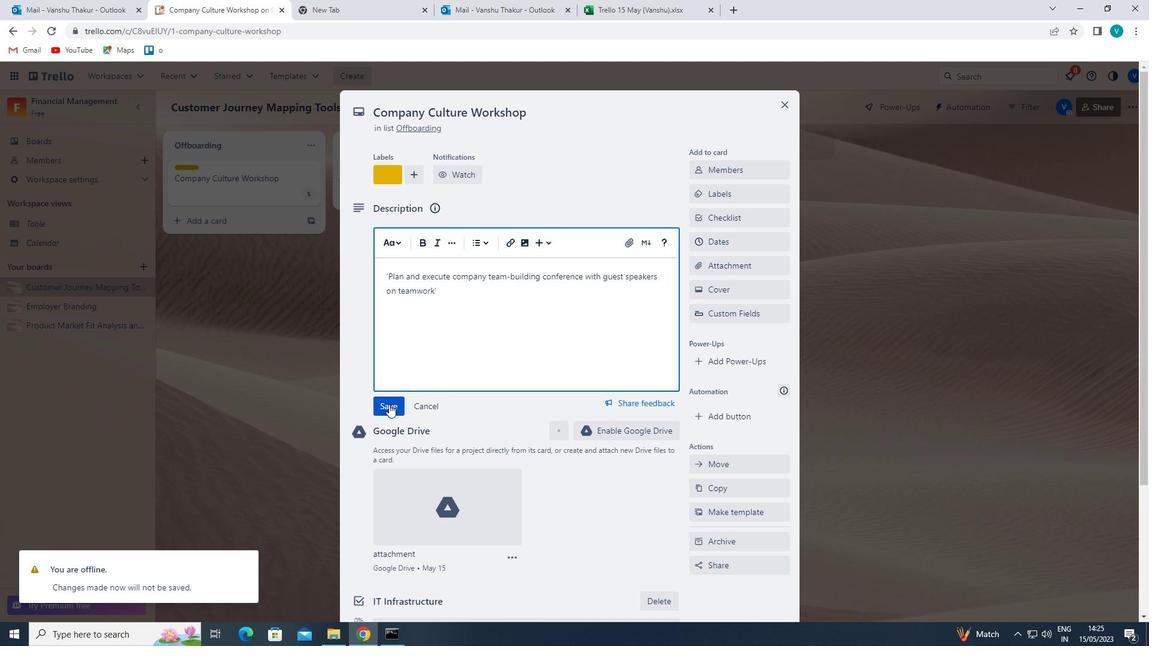 
Action: Mouse scrolled (389, 404) with delta (0, 0)
Screenshot: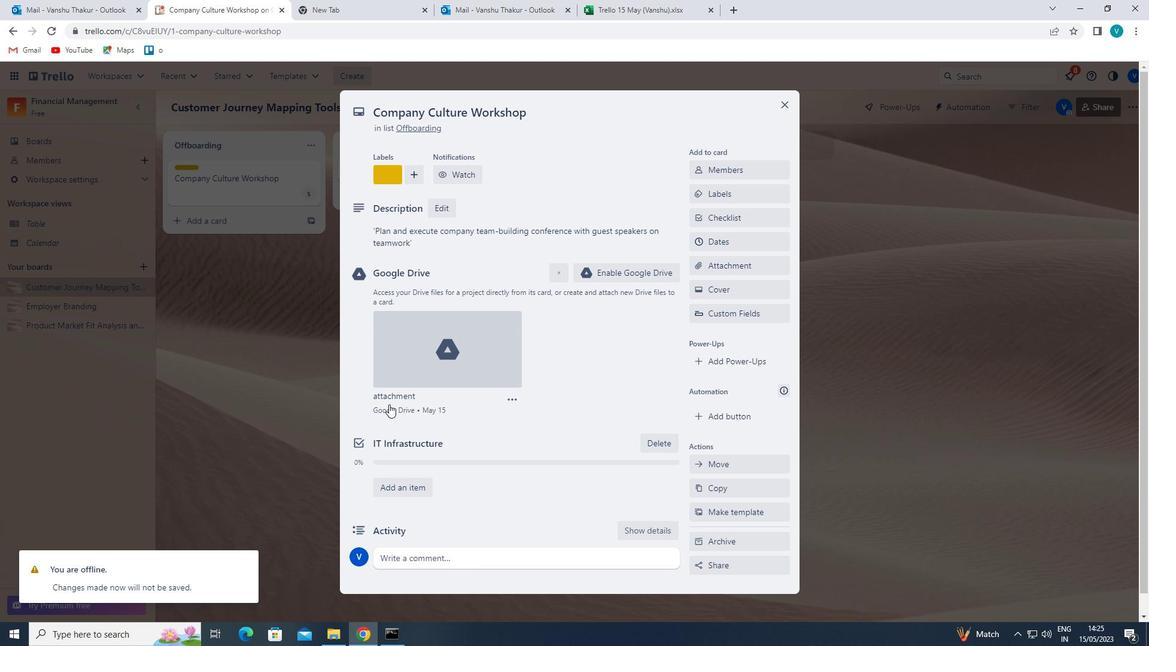 
Action: Mouse scrolled (389, 404) with delta (0, 0)
Screenshot: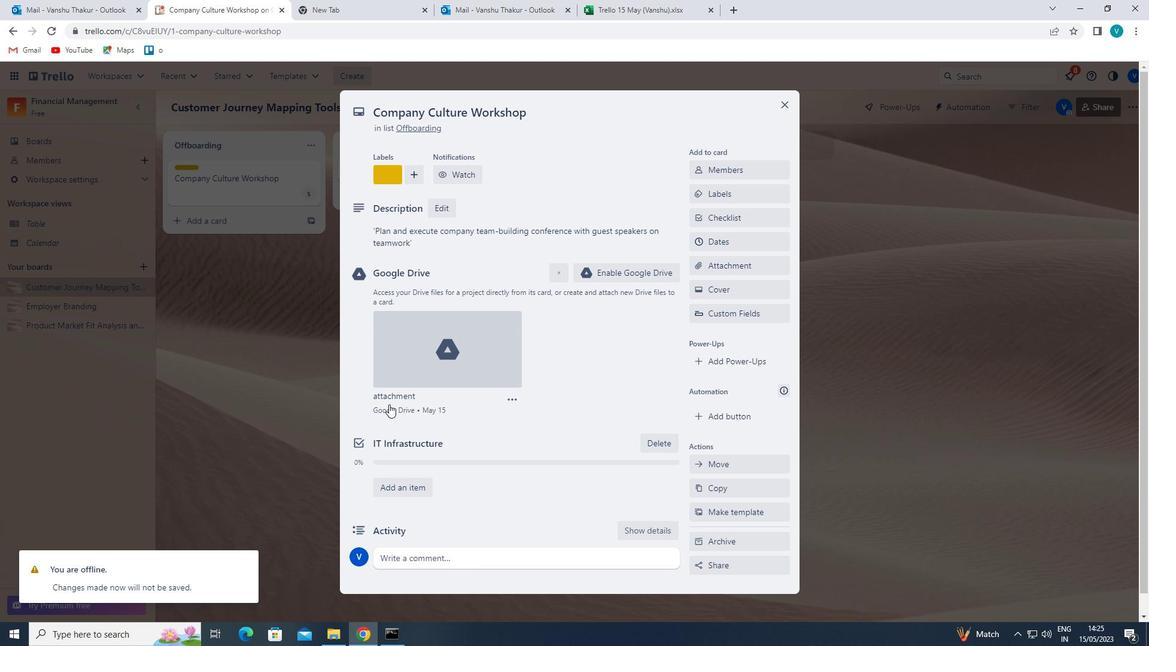 
Action: Mouse moved to (421, 539)
Screenshot: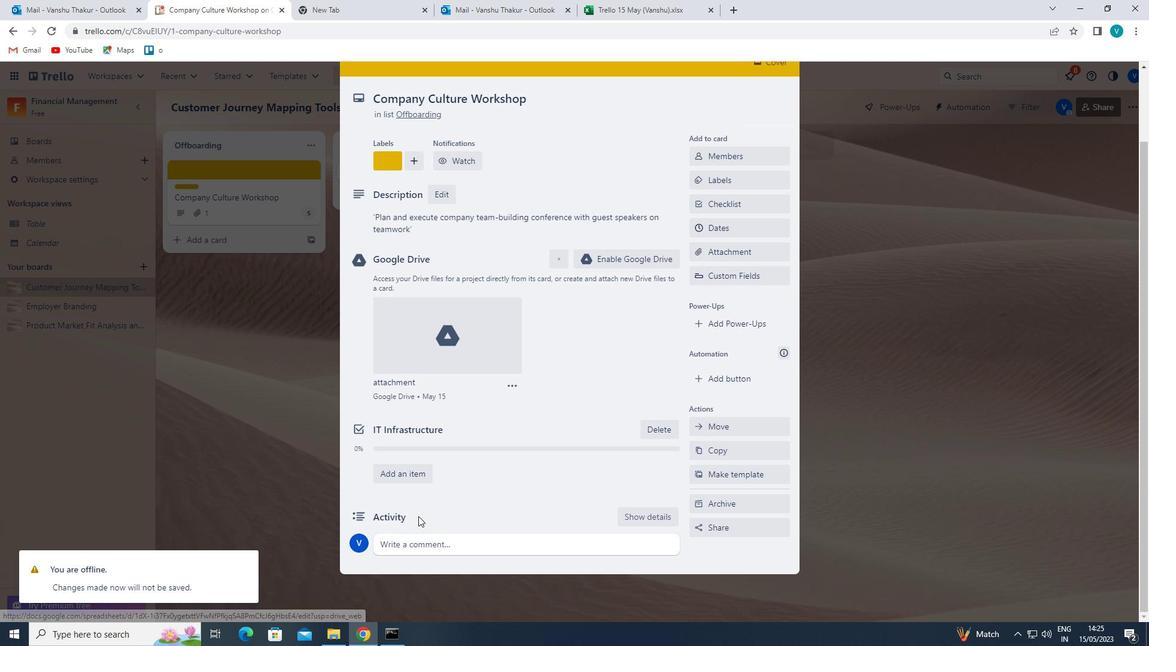 
Action: Mouse pressed left at (421, 539)
Screenshot: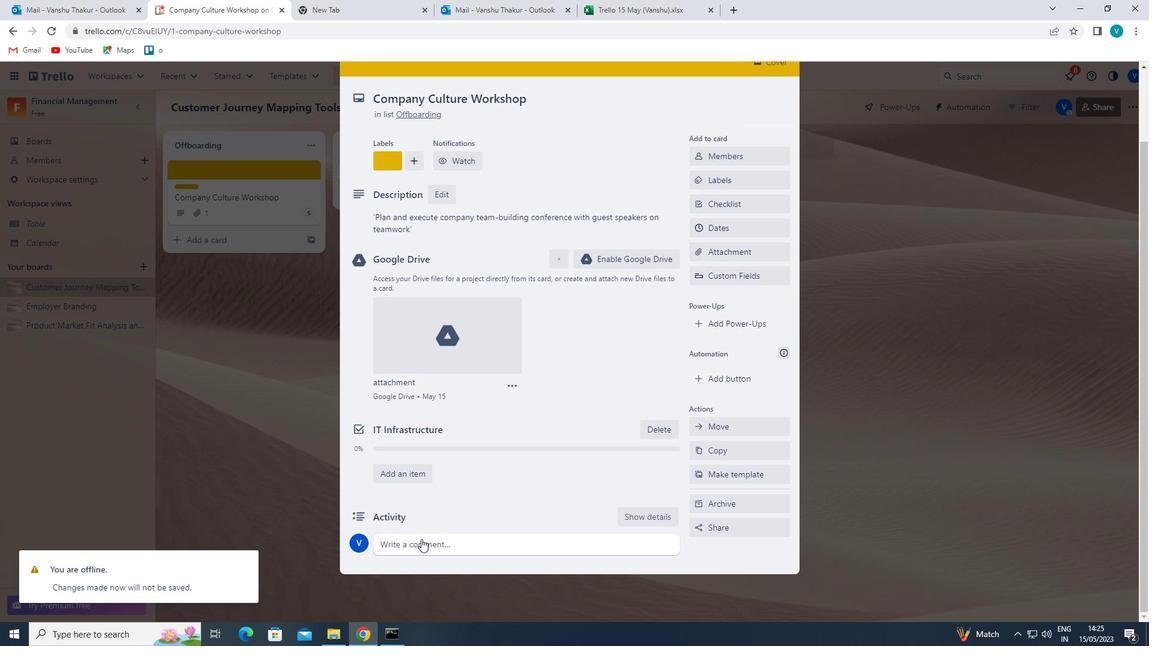 
Action: Mouse moved to (438, 532)
Screenshot: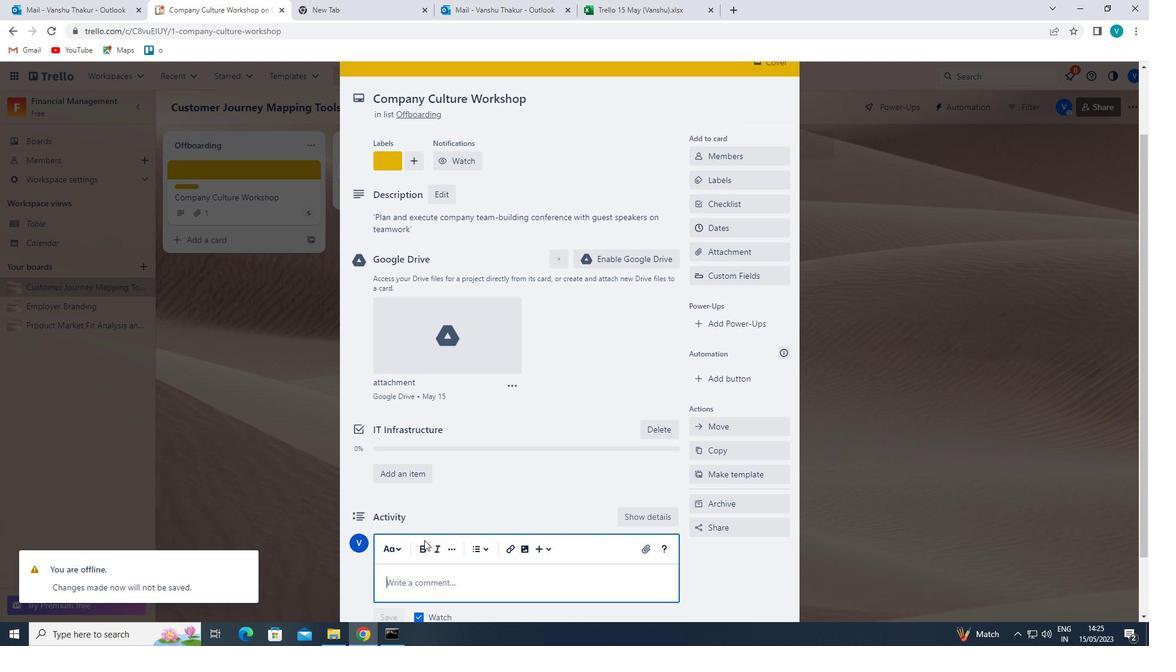 
Action: Key pressed '<Key.shift>LET<Key.space>US<Key.space>APPROACH<Key.space>THIS<Key.space>TASK<Key.space>WITH<Key.space>A<Key.space>GROWTH<Key.space>MINDSET,<Key.space>EMBRACING<Key.space>CHALLENG
Screenshot: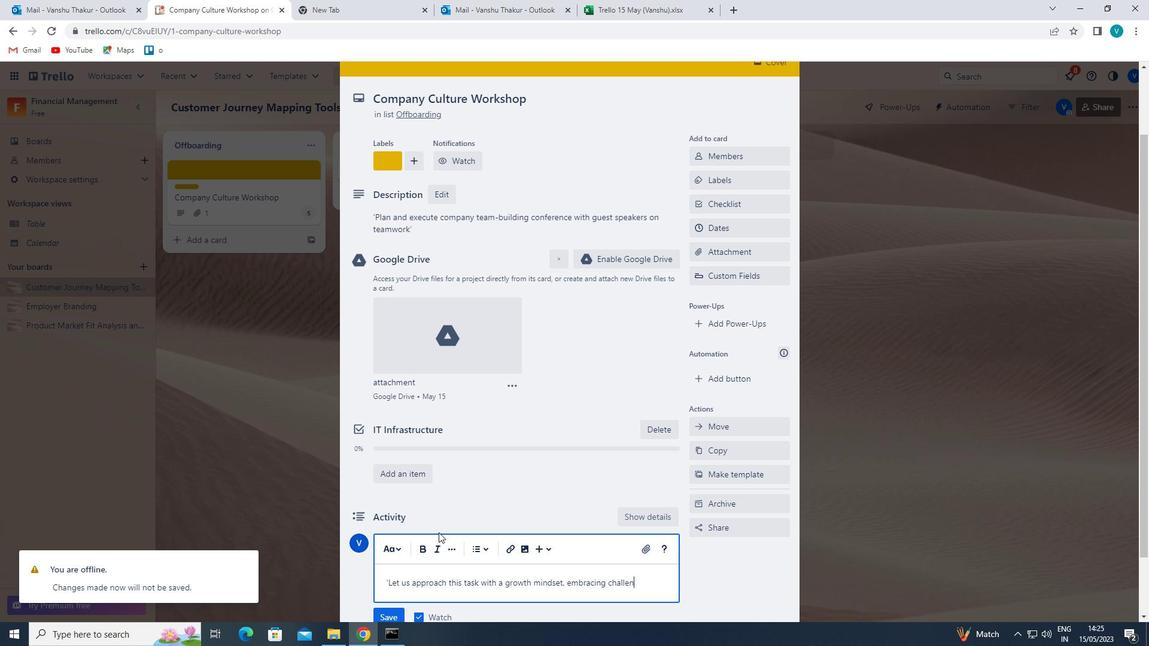 
Action: Mouse moved to (438, 532)
Screenshot: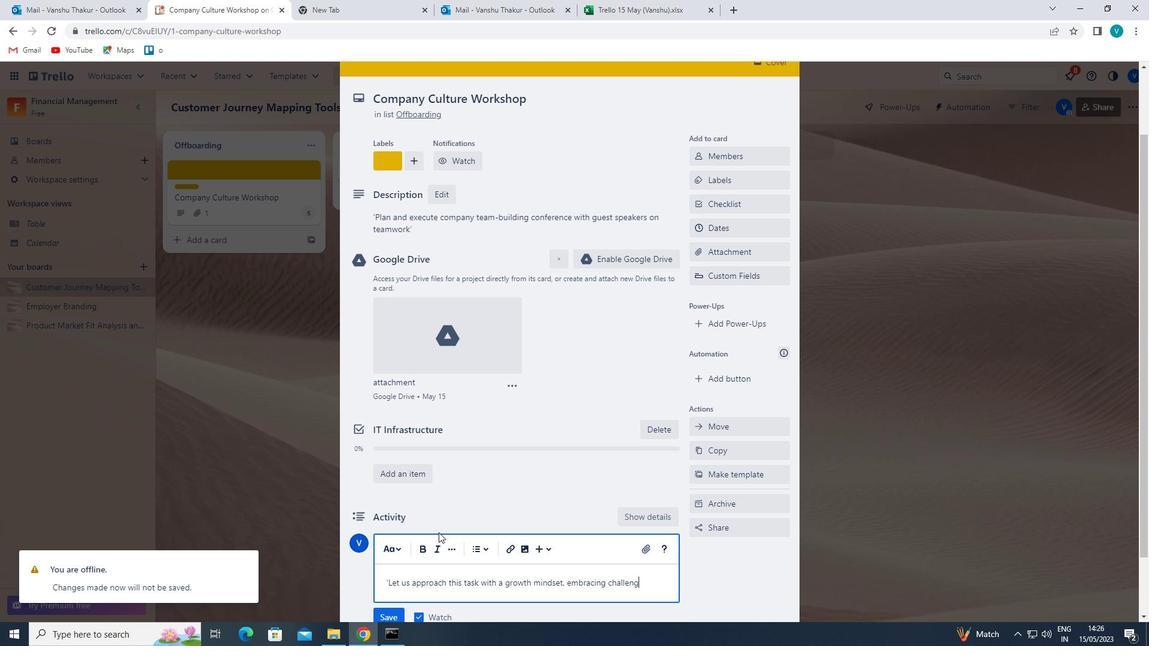 
Action: Key pressed ES<Key.space>AND<Key.space>SEEING<Key.space>THEM<Key.space>AS<Key.space>OPPORTUNITIES<Key.space>TO<Key.space>LEARN<Key.space>AND<Key.space>IMPROVE.'
Screenshot: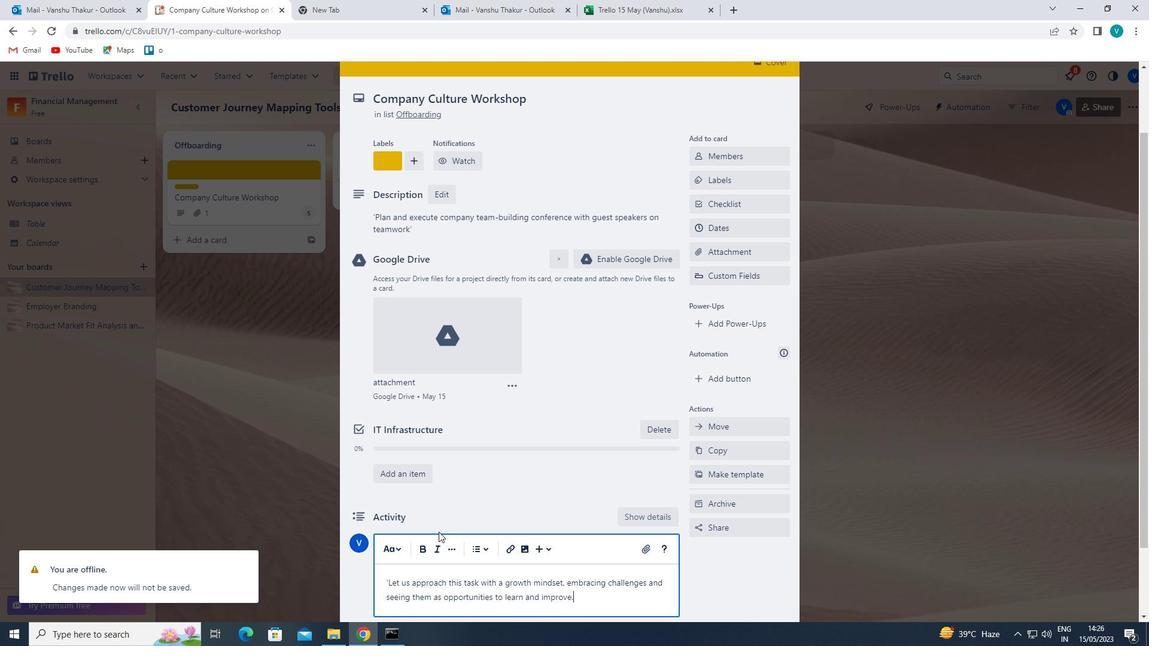 
Action: Mouse moved to (463, 536)
Screenshot: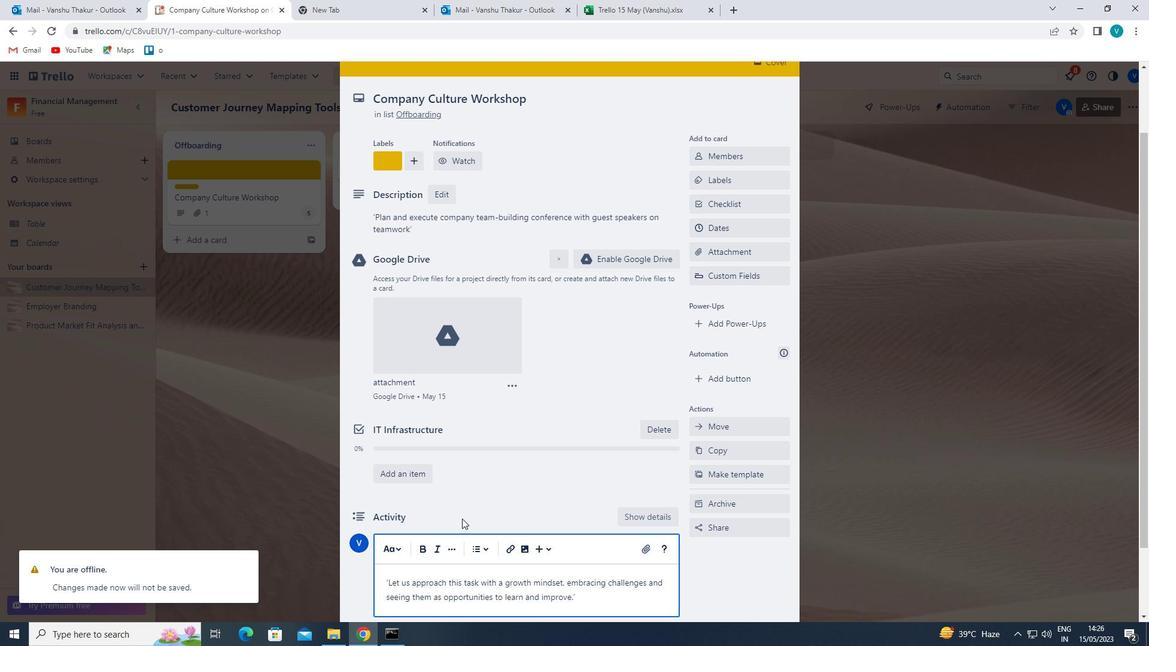 
Action: Mouse scrolled (463, 536) with delta (0, 0)
Screenshot: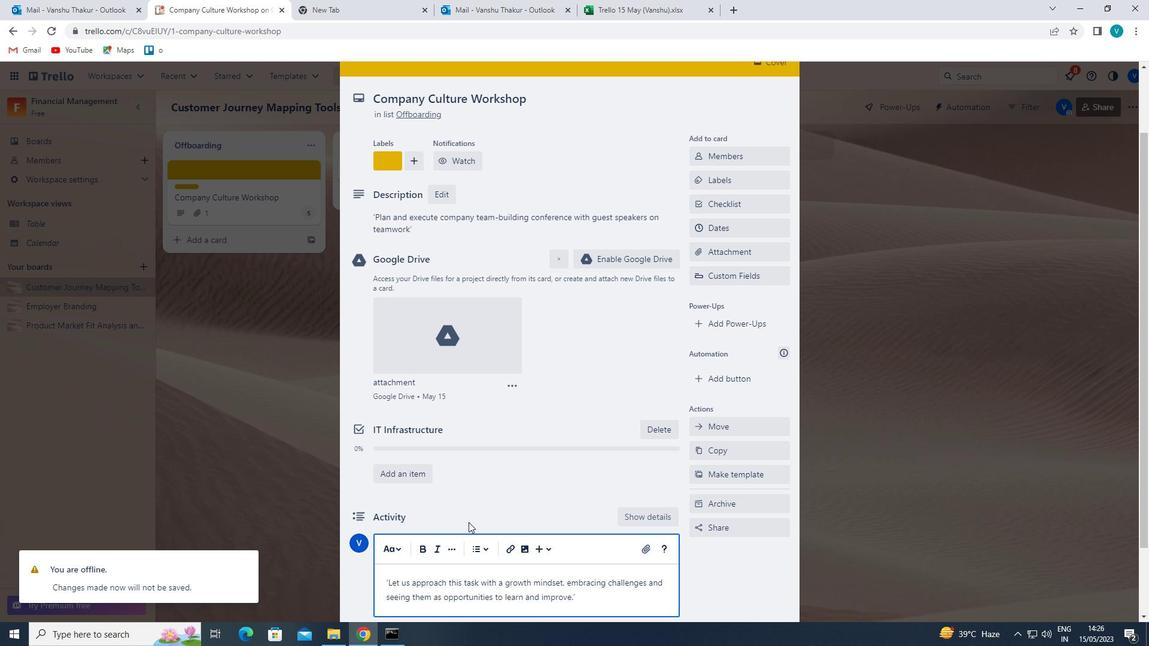 
Action: Mouse moved to (381, 569)
Screenshot: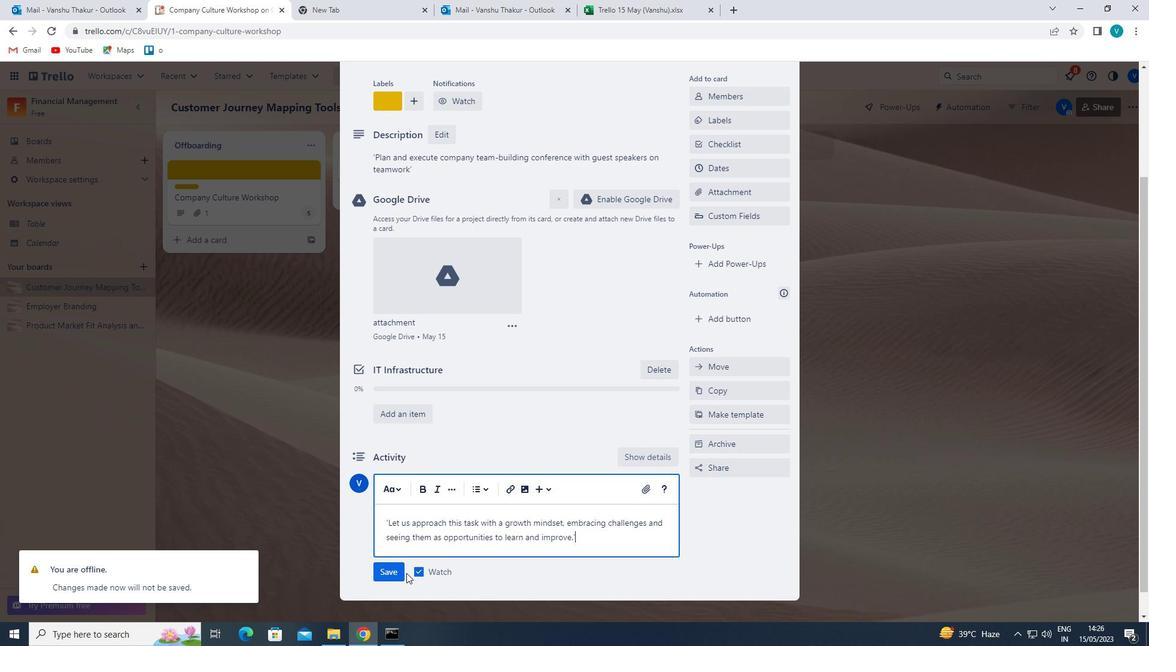 
Action: Mouse pressed left at (381, 569)
Screenshot: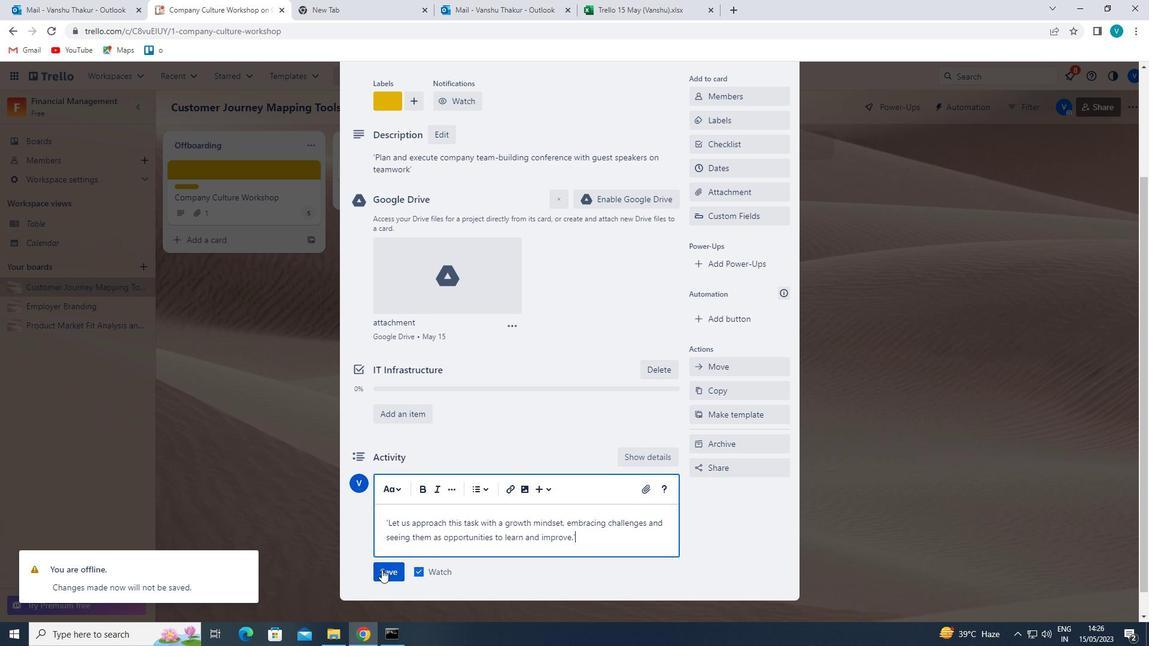 
Action: Mouse moved to (754, 161)
Screenshot: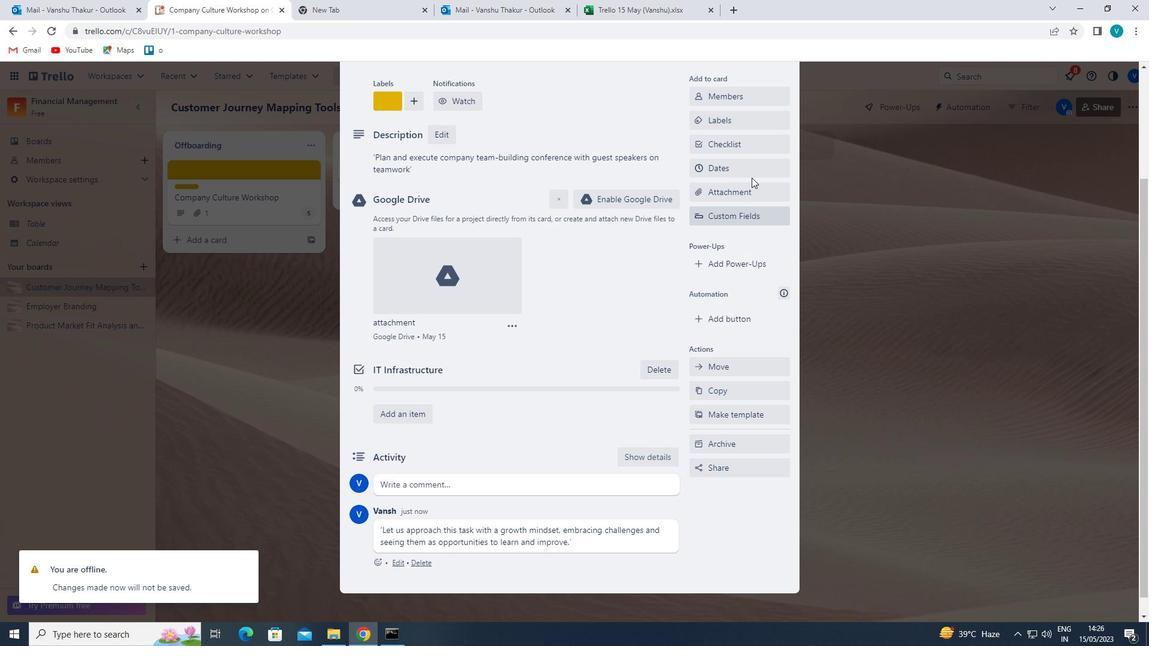 
Action: Mouse pressed left at (754, 161)
Screenshot: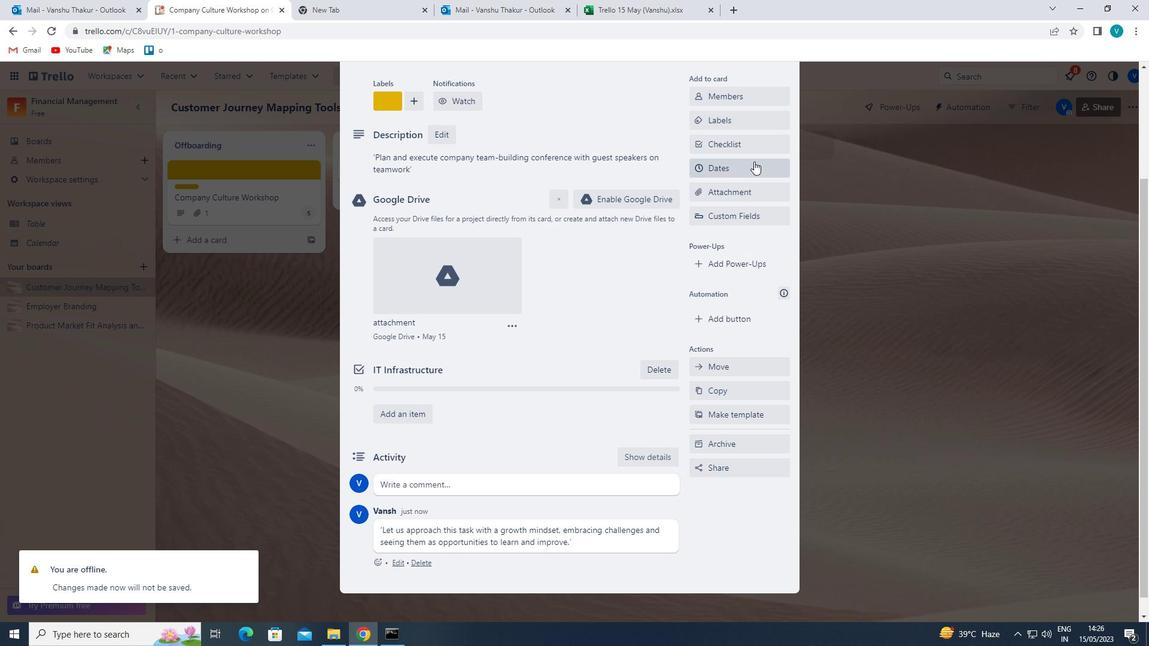 
Action: Mouse moved to (699, 413)
Screenshot: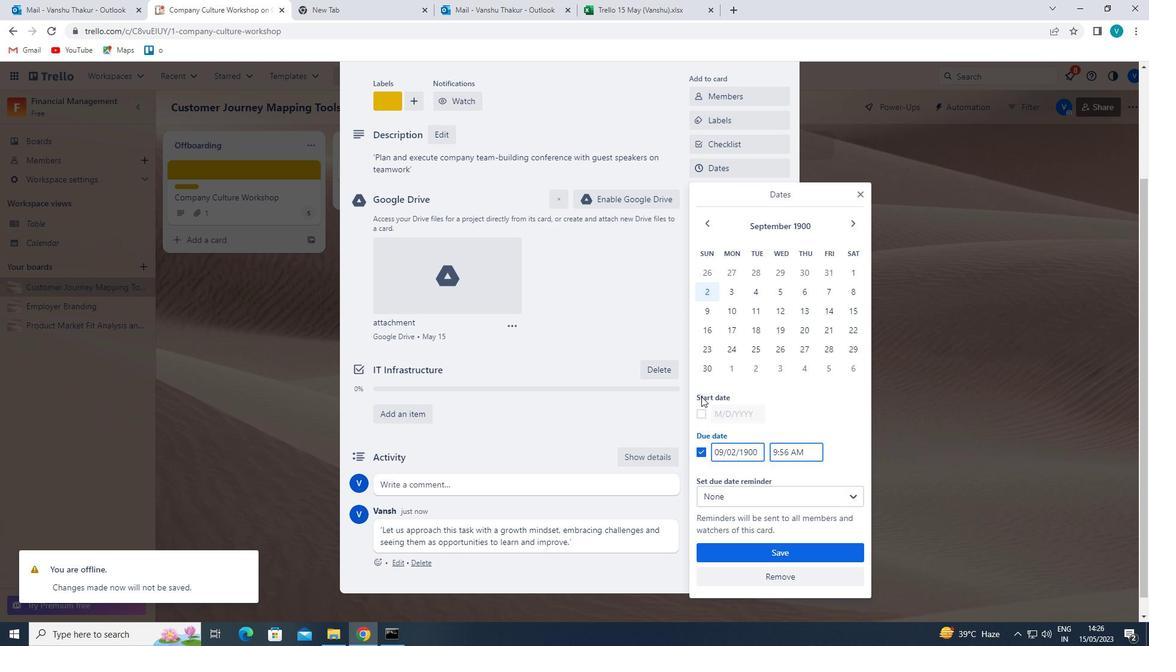 
Action: Mouse pressed left at (699, 413)
Screenshot: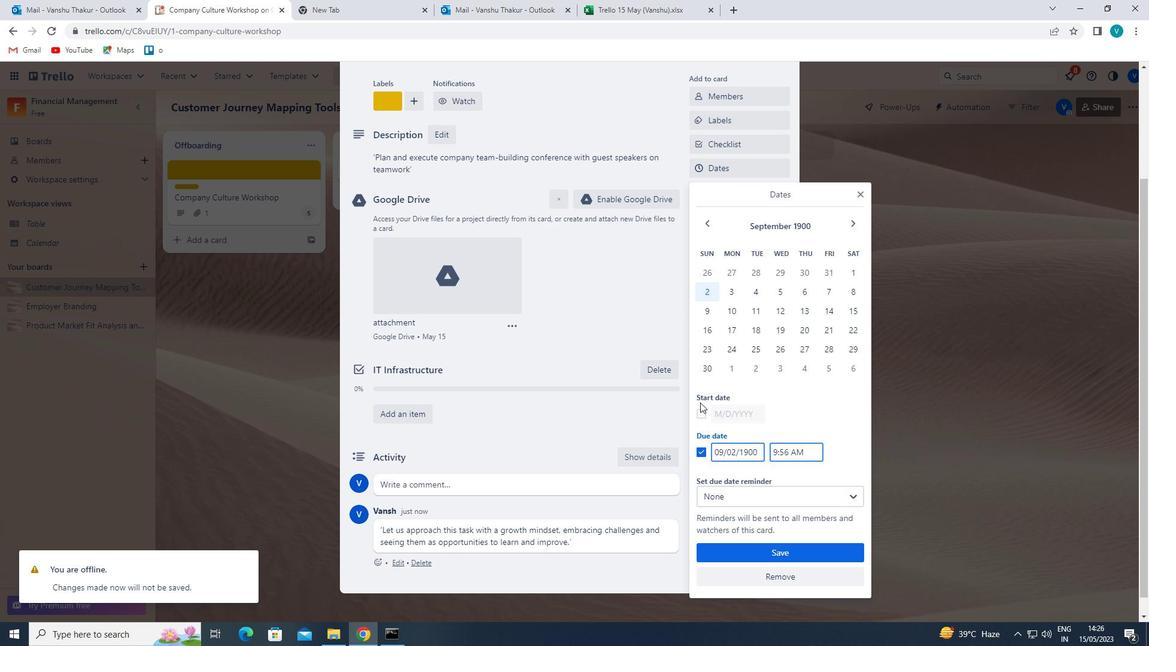 
Action: Mouse moved to (723, 413)
Screenshot: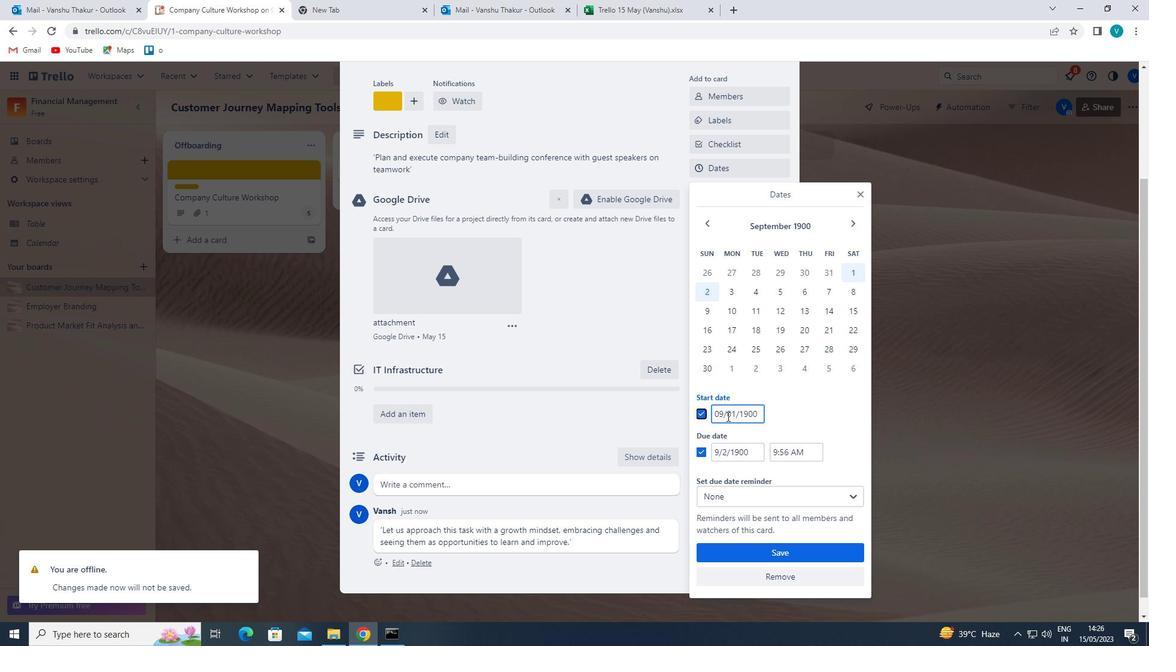 
Action: Mouse pressed left at (723, 413)
Screenshot: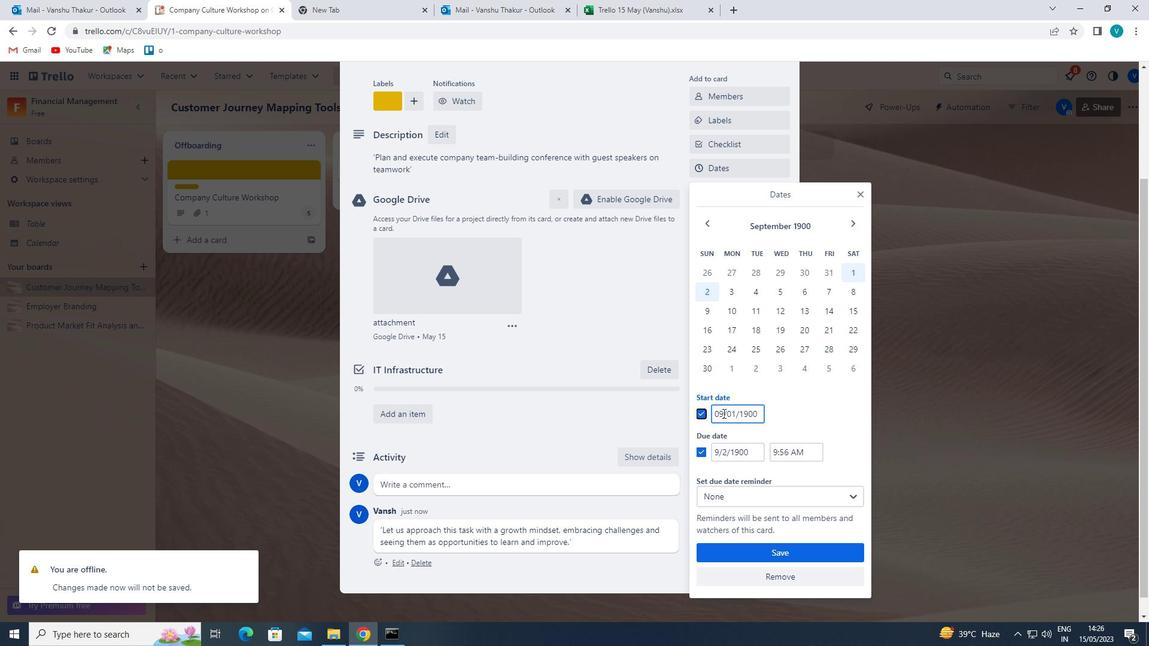 
Action: Mouse moved to (716, 414)
Screenshot: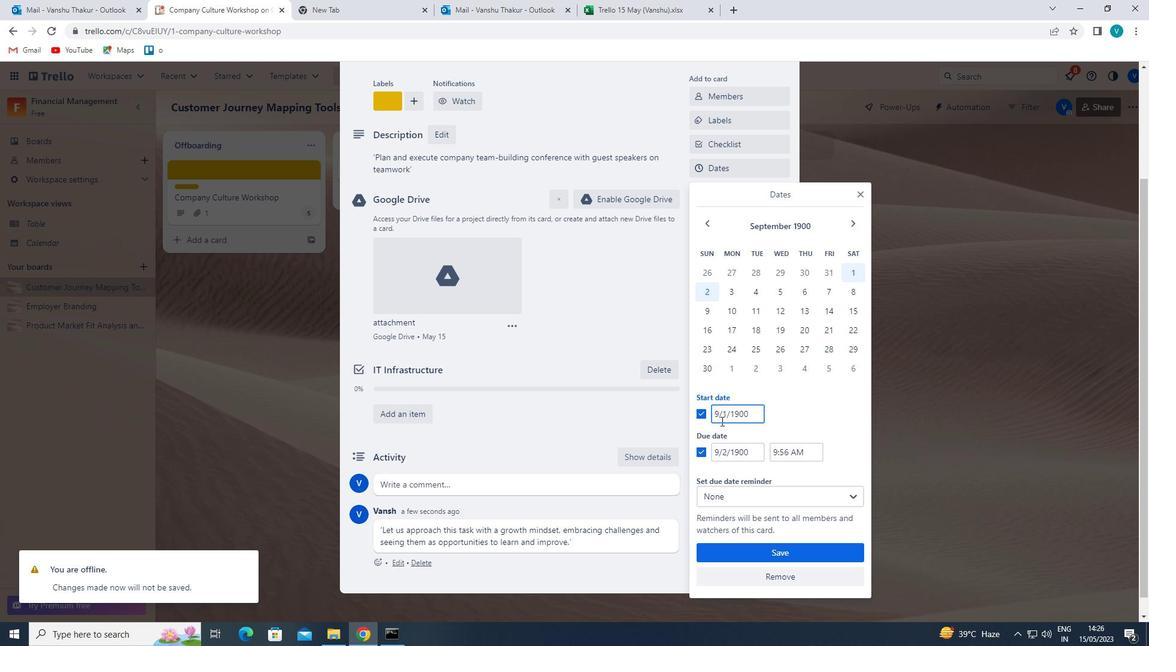 
Action: Mouse pressed left at (716, 414)
Screenshot: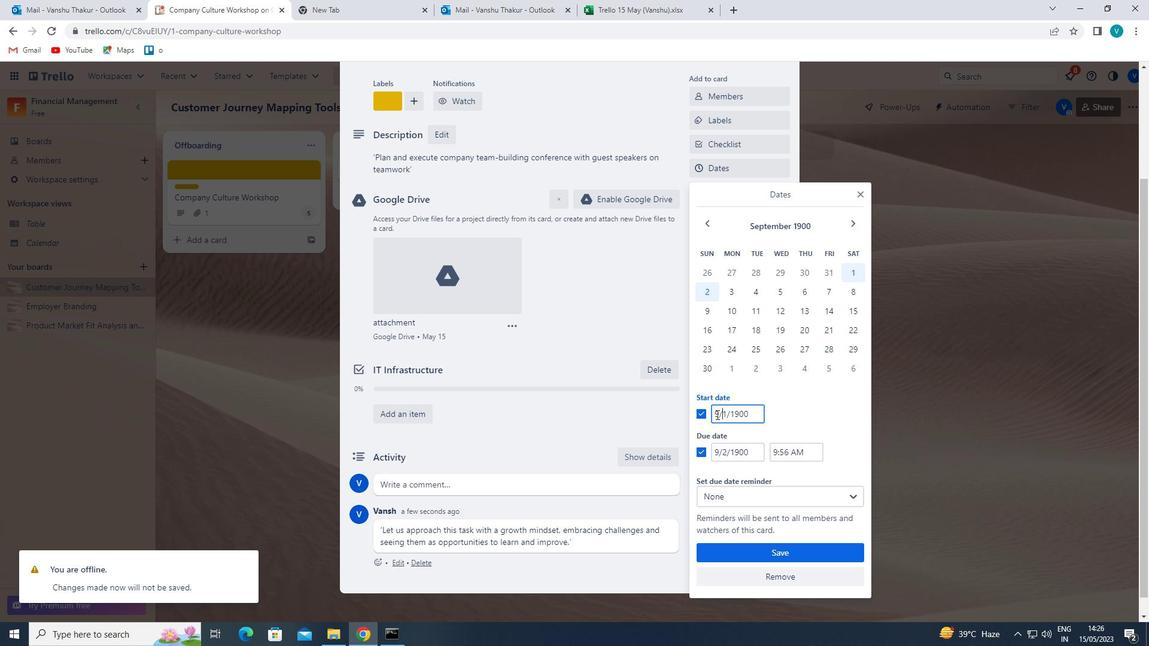 
Action: Mouse pressed left at (716, 414)
Screenshot: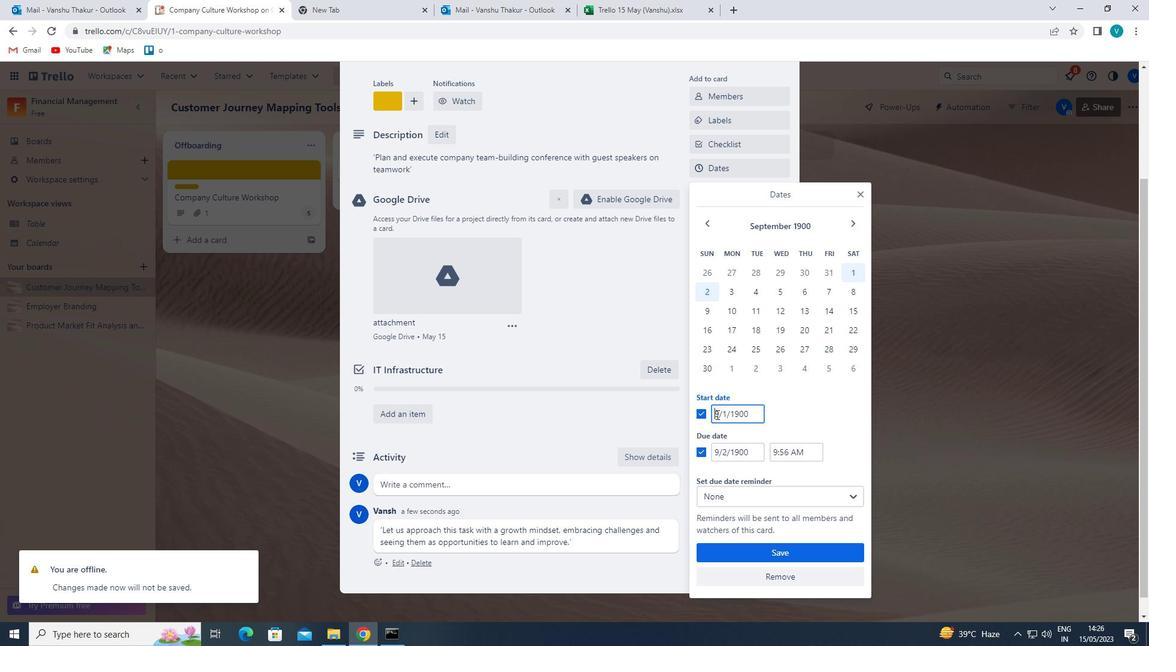 
Action: Mouse moved to (719, 414)
Screenshot: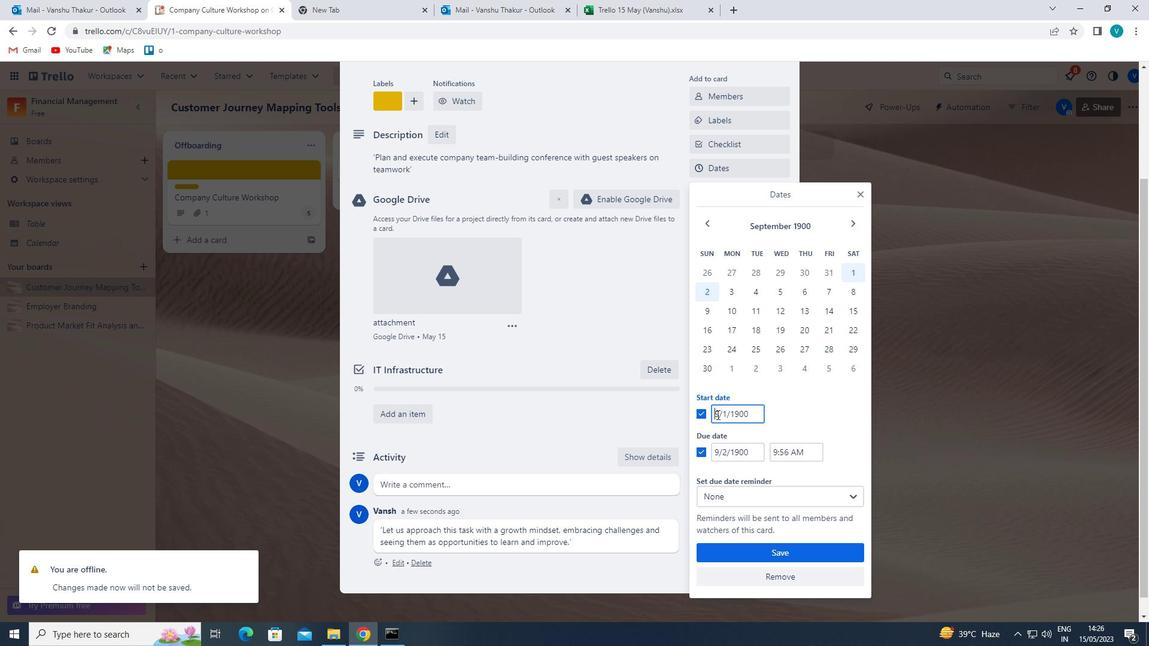 
Action: Mouse pressed left at (719, 414)
Screenshot: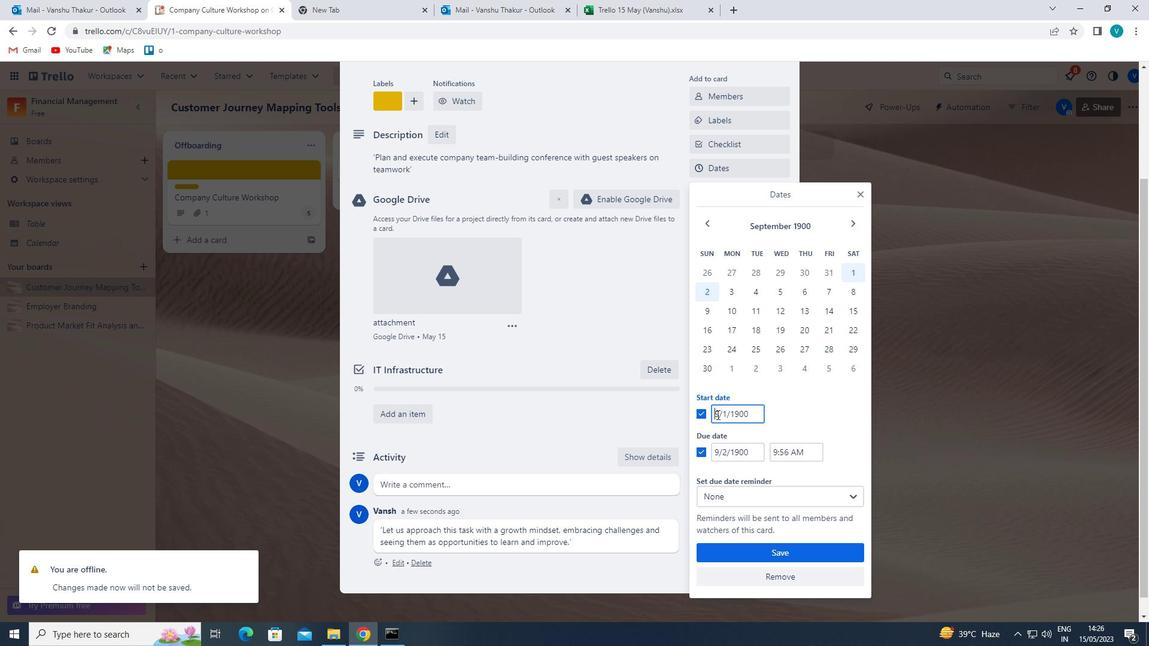 
Action: Key pressed <Key.backspace>1
Screenshot: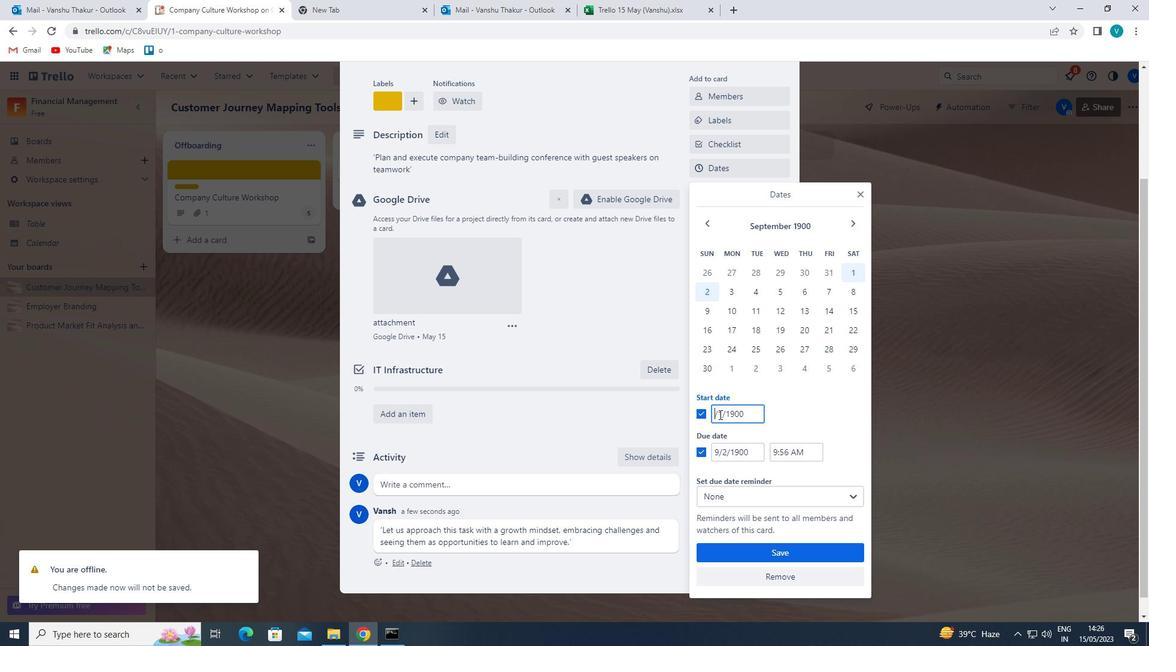 
Action: Mouse moved to (717, 451)
Screenshot: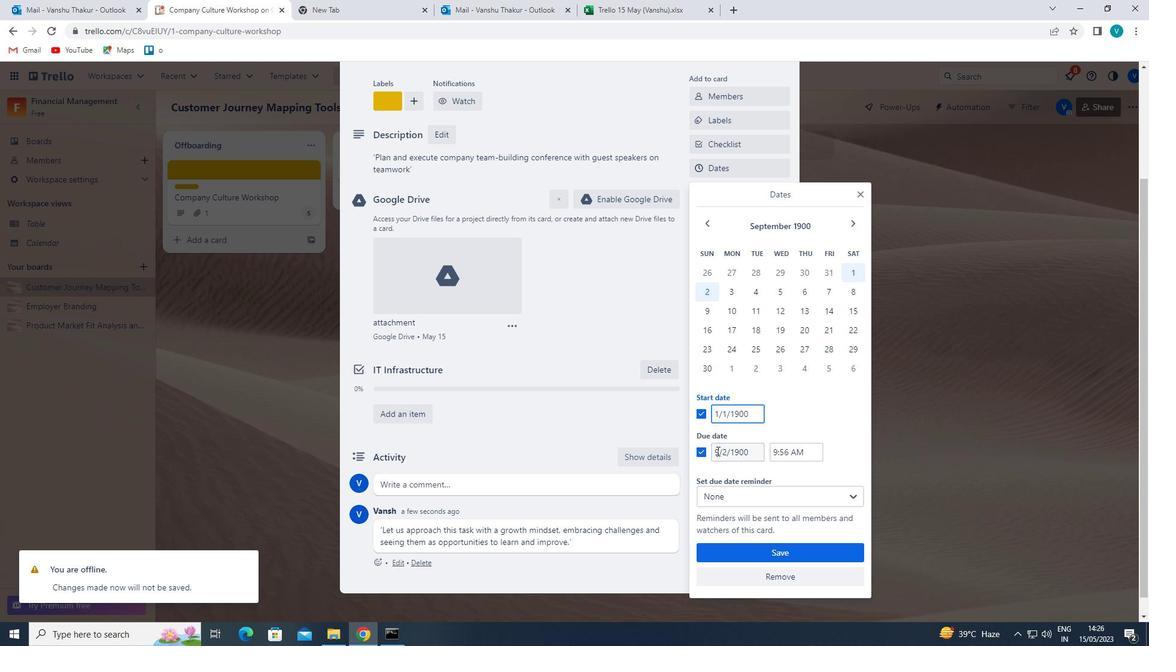 
Action: Mouse pressed left at (717, 451)
Screenshot: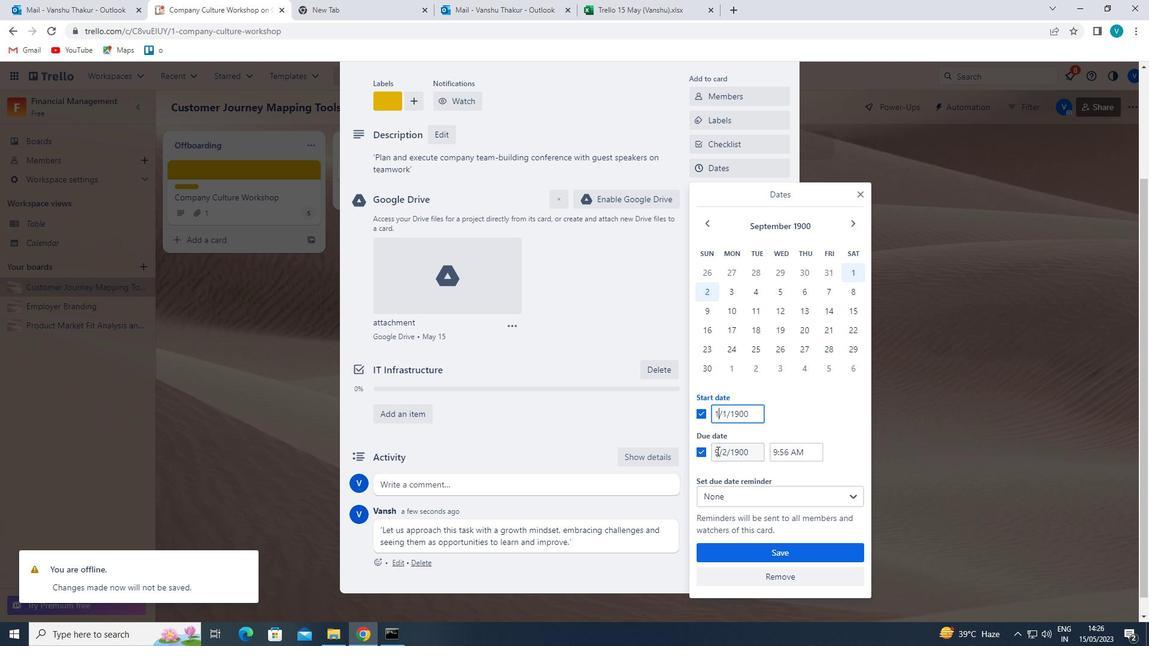 
Action: Mouse moved to (725, 450)
Screenshot: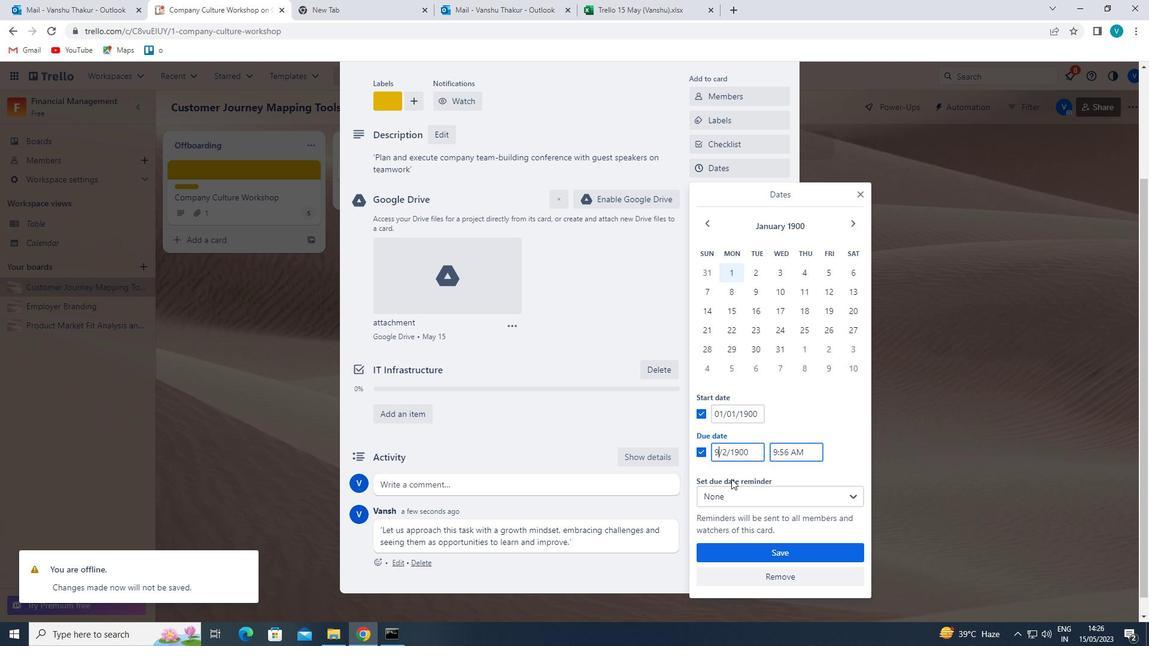 
Action: Mouse pressed left at (725, 450)
Screenshot: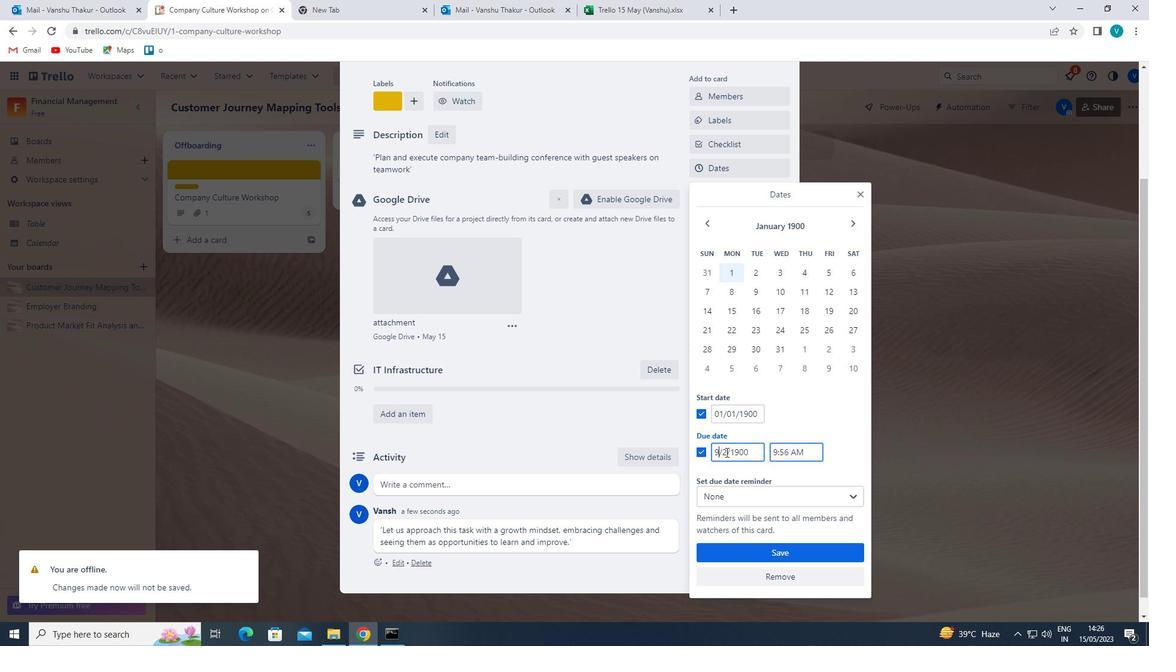 
Action: Mouse moved to (740, 469)
Screenshot: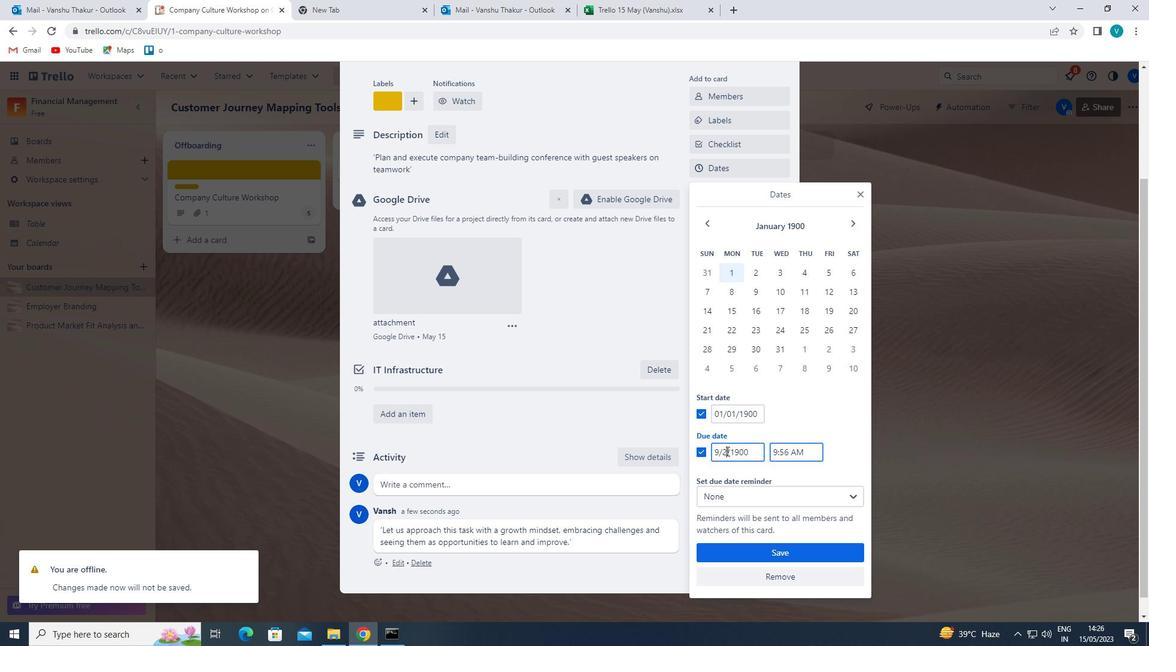 
Action: Key pressed <Key.backspace><Key.left><Key.backspace>8
Screenshot: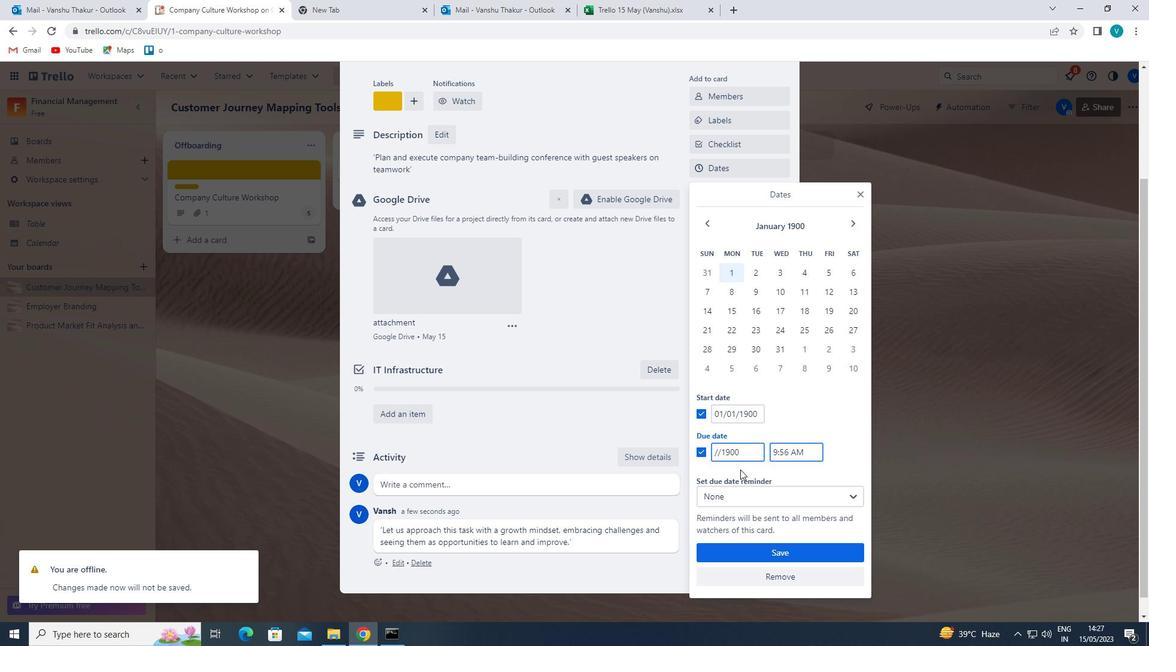 
Action: Mouse moved to (721, 454)
Screenshot: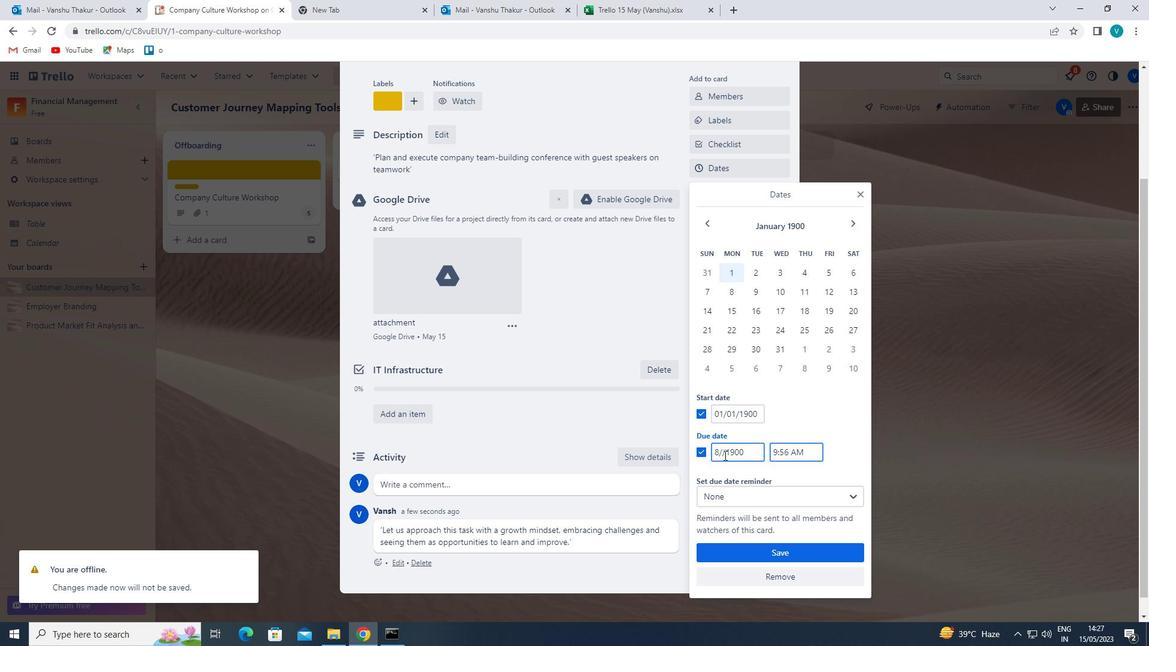 
Action: Mouse pressed left at (721, 454)
Screenshot: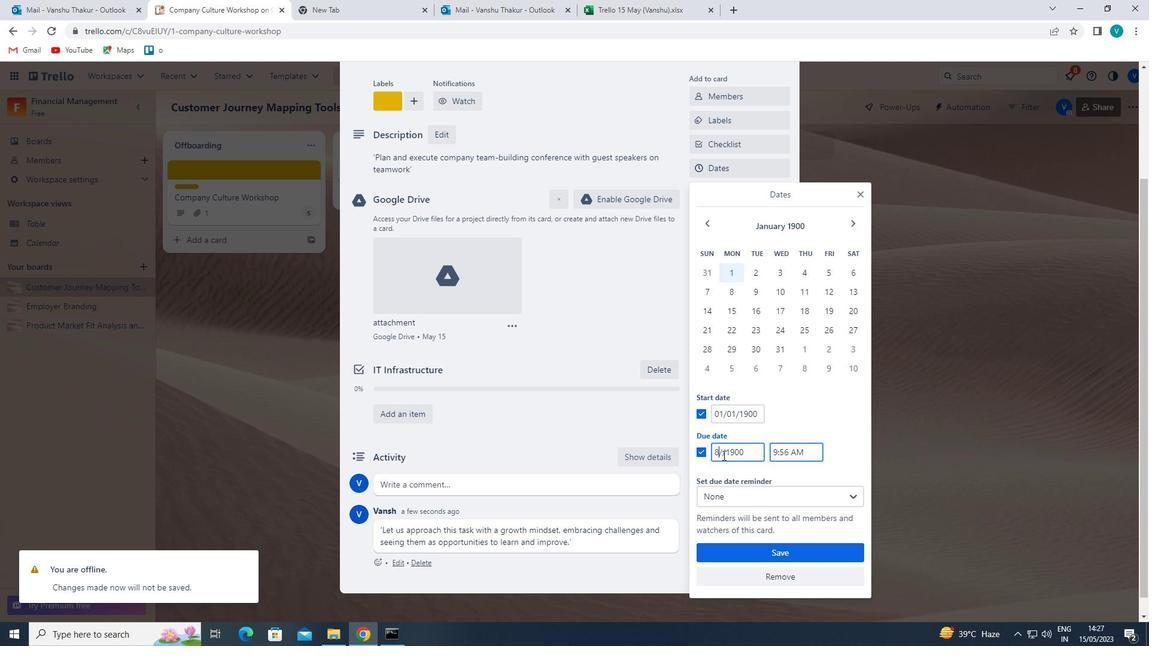
Action: Mouse moved to (727, 481)
Screenshot: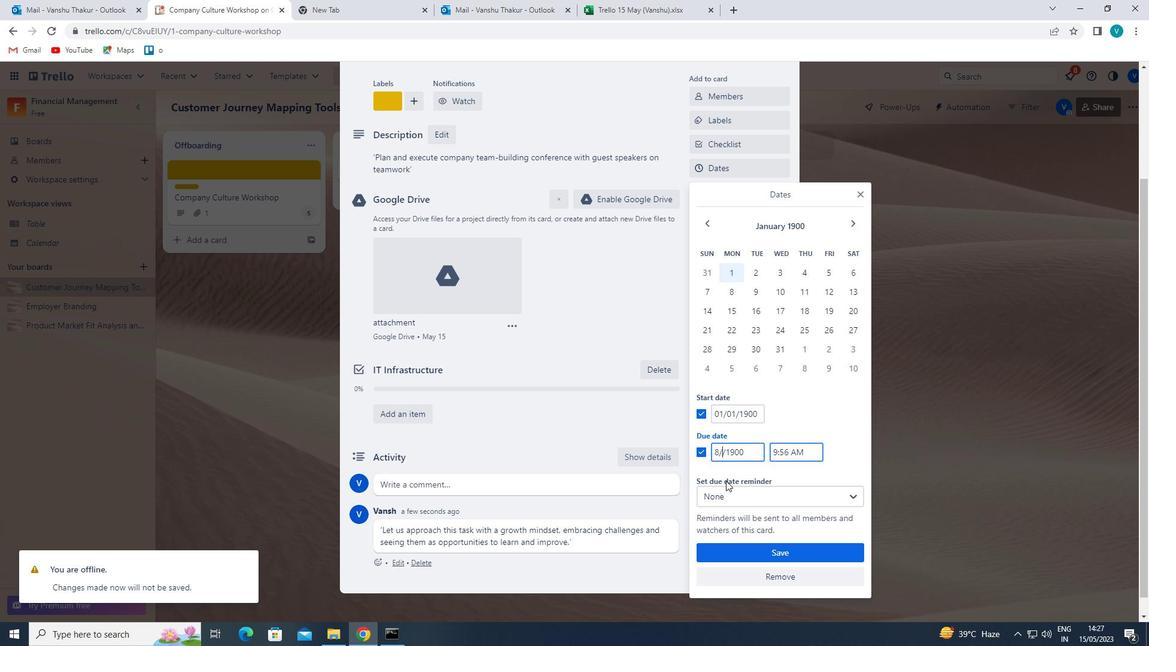 
Action: Key pressed 1
Screenshot: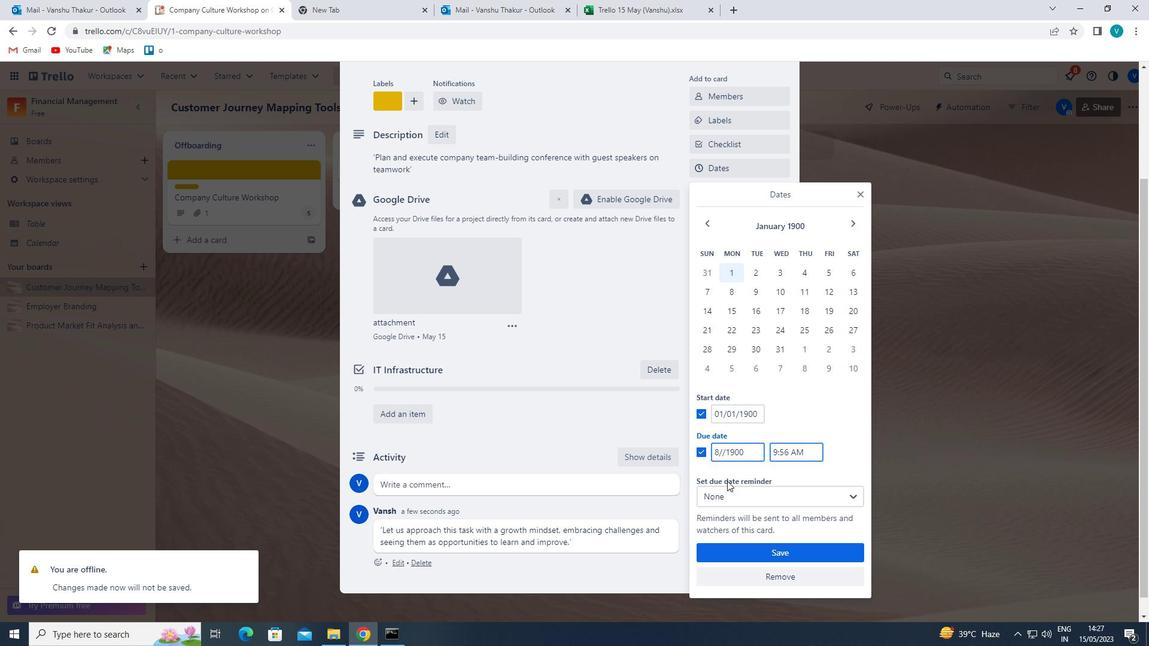
Action: Mouse moved to (750, 549)
Screenshot: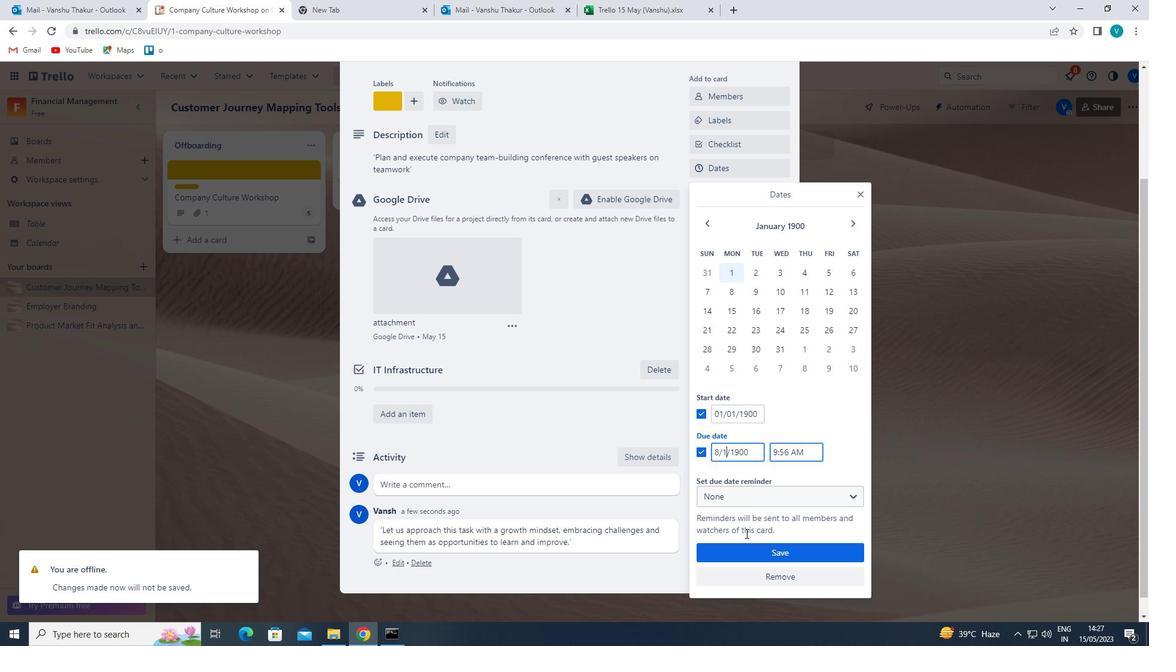 
Action: Mouse pressed left at (750, 549)
Screenshot: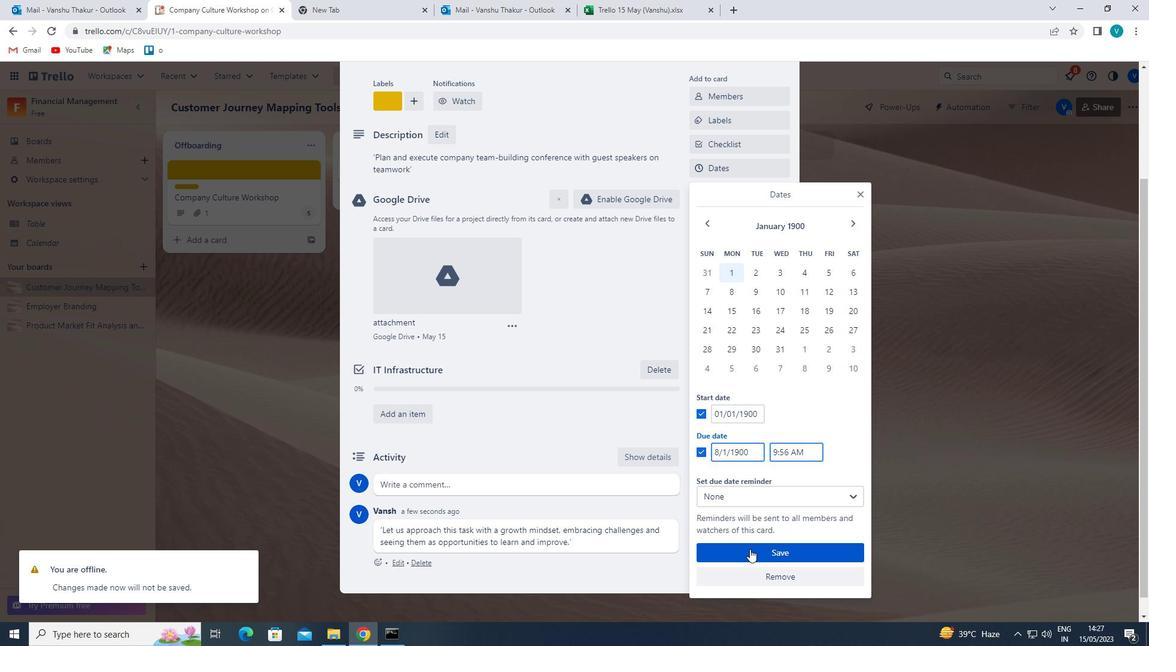 
Action: Mouse moved to (757, 543)
Screenshot: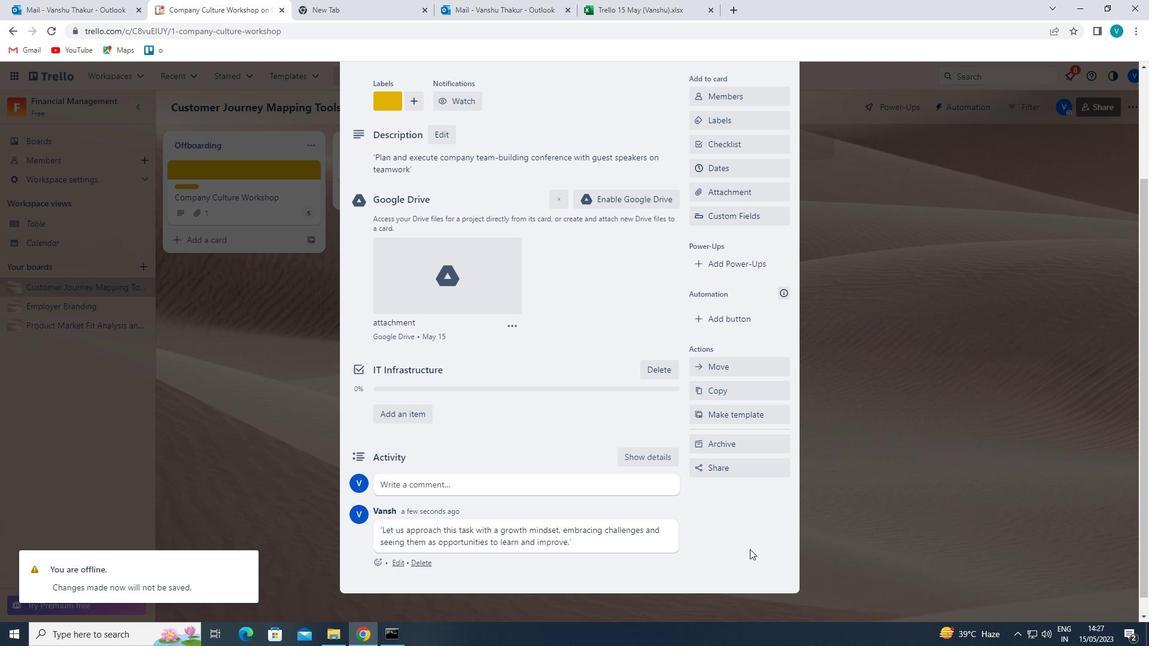 
